 Task: Search bars and pubs near Rock Canyon High School.
Action: Mouse moved to (95, 101)
Screenshot: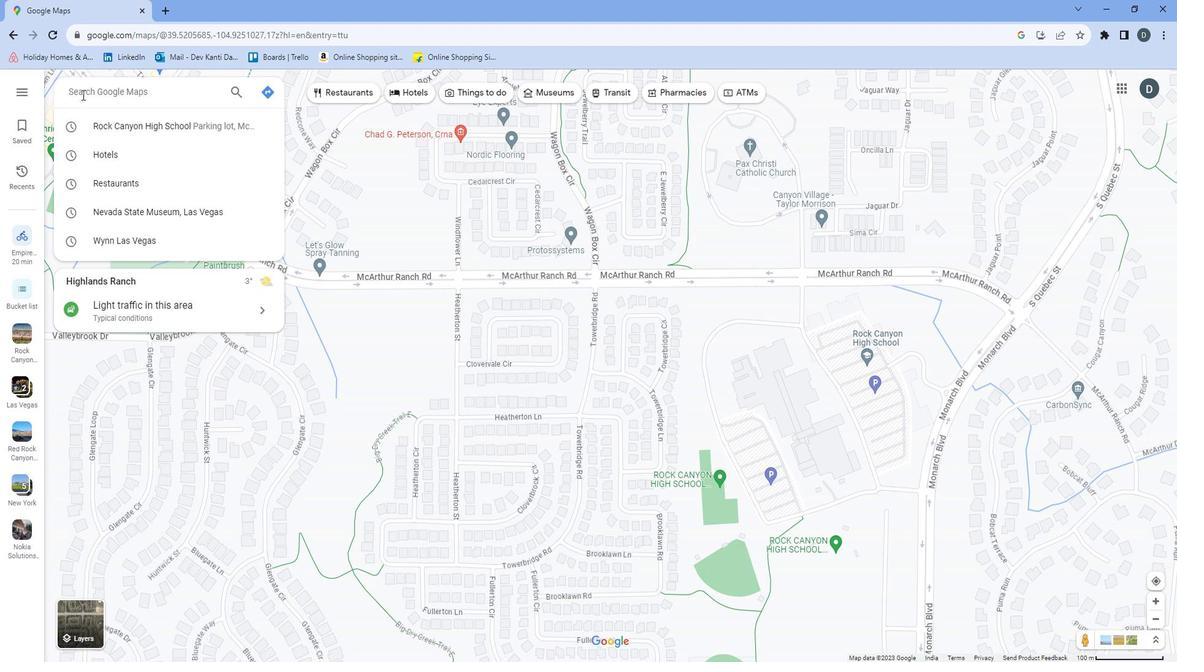 
Action: Mouse pressed left at (95, 101)
Screenshot: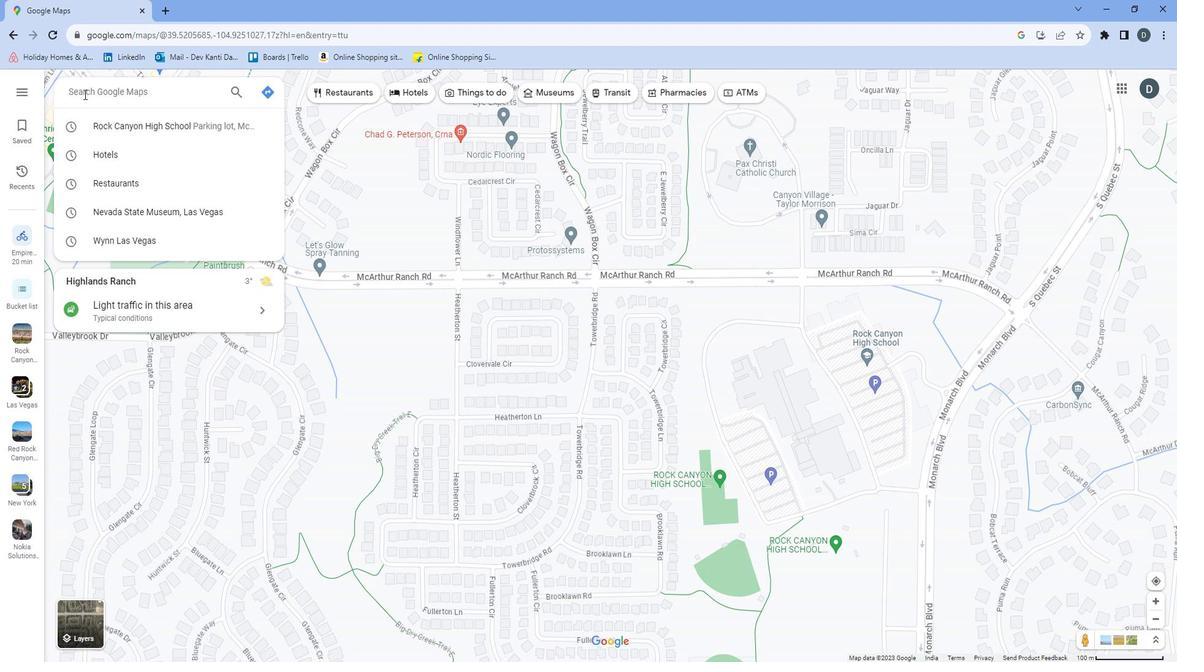 
Action: Mouse moved to (91, 99)
Screenshot: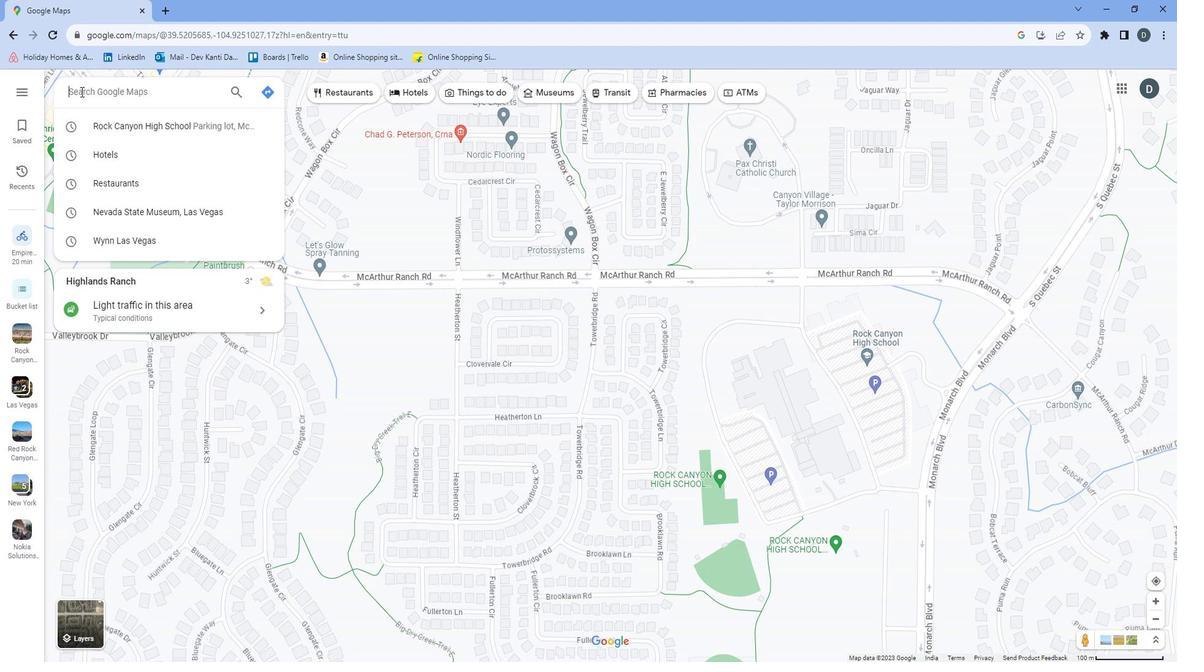 
Action: Key pressed <Key.shift>Rock<Key.space><Key.shift><Key.shift><Key.shift>Canyon<Key.space><Key.shift>High<Key.space><Key.shift>School<Key.enter>
Screenshot: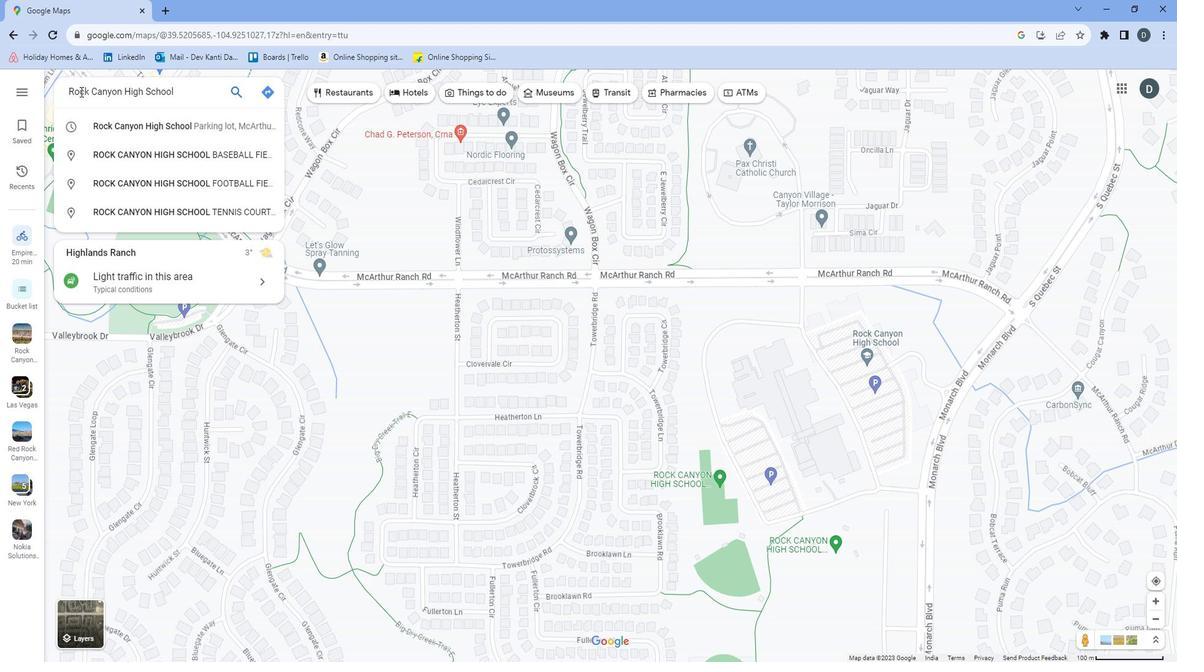 
Action: Mouse moved to (174, 331)
Screenshot: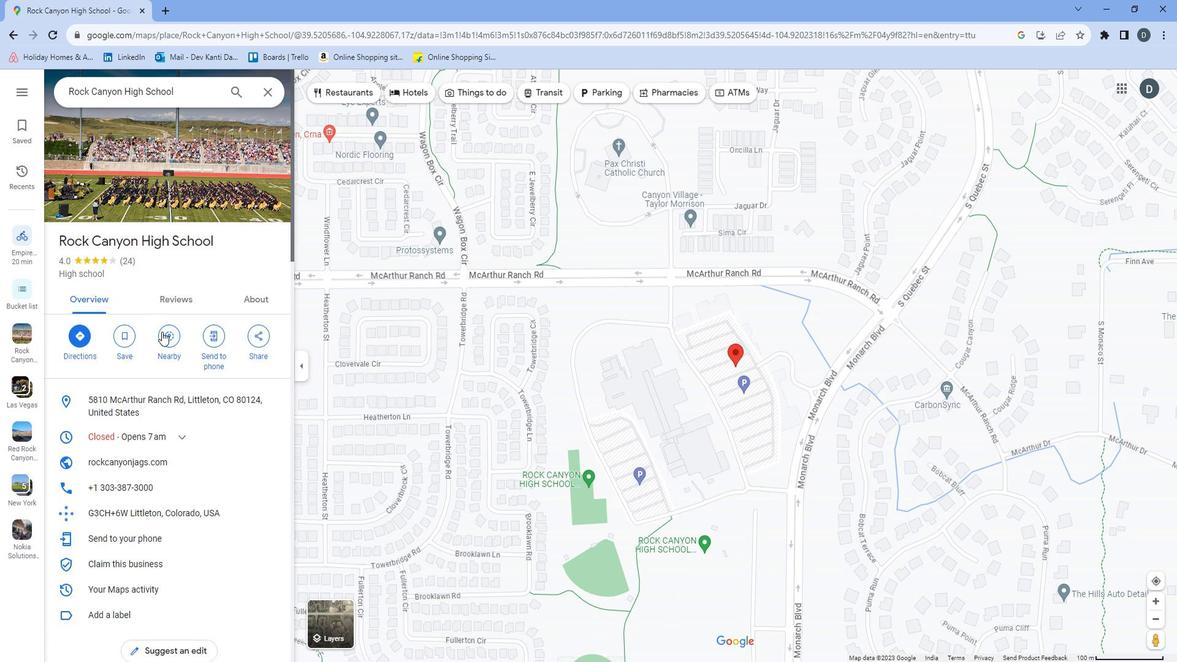 
Action: Mouse pressed left at (174, 331)
Screenshot: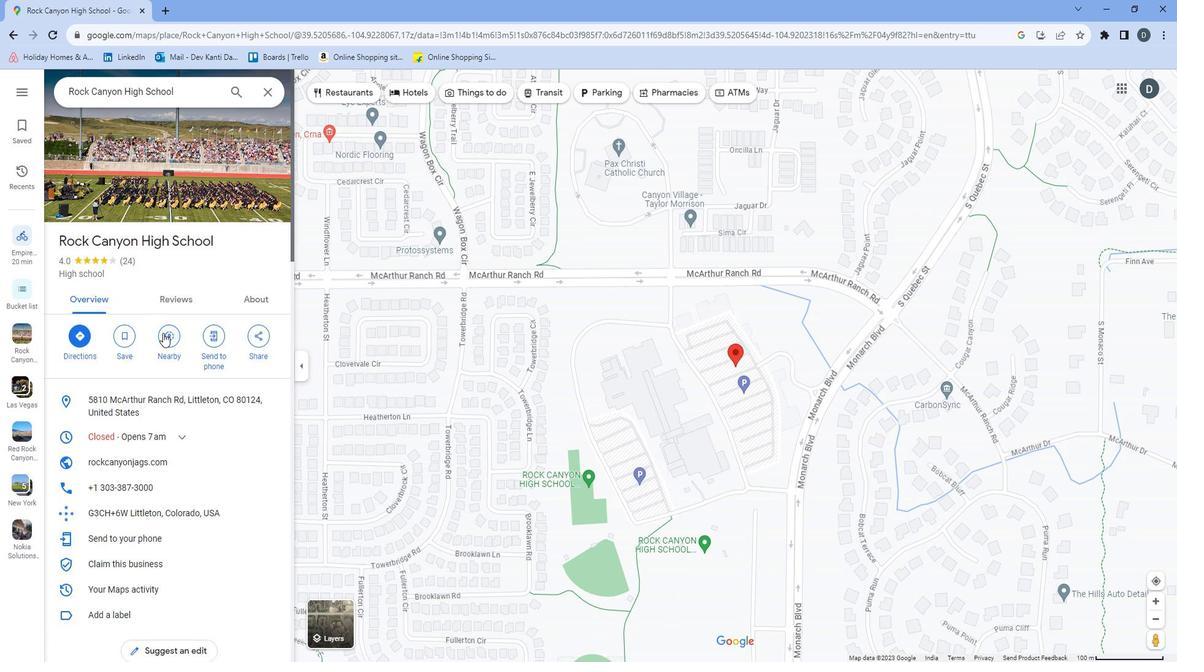 
Action: Mouse moved to (155, 191)
Screenshot: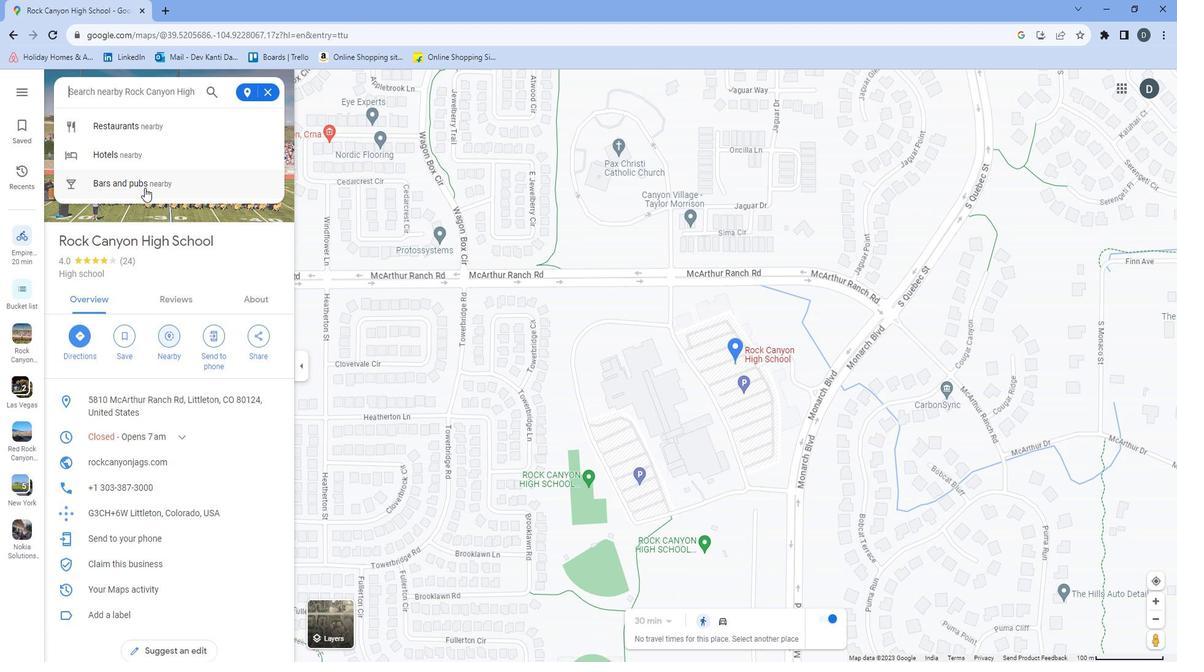 
Action: Mouse pressed left at (155, 191)
Screenshot: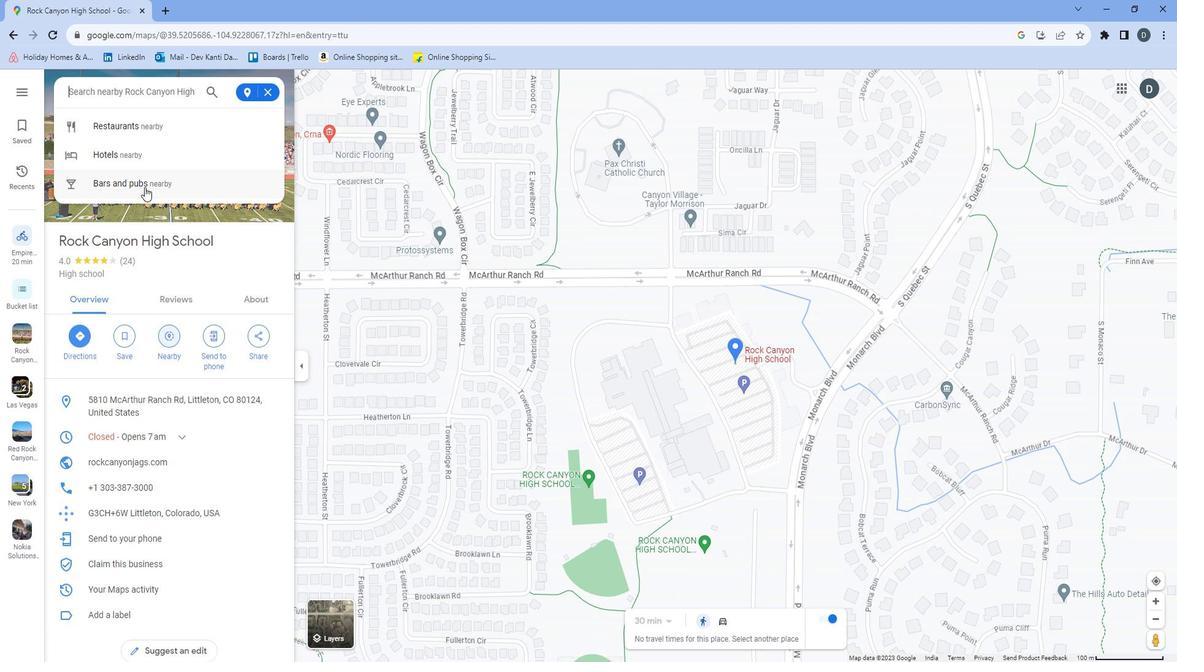
Action: Mouse moved to (244, 293)
Screenshot: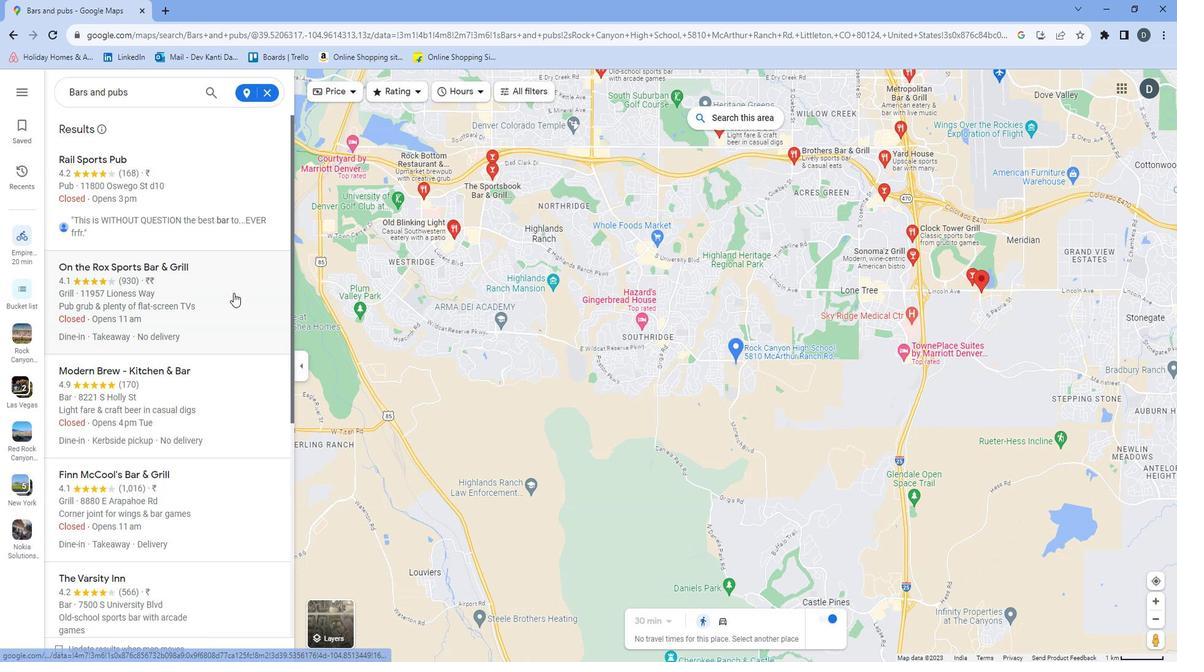 
Action: Mouse scrolled (244, 292) with delta (0, 0)
Screenshot: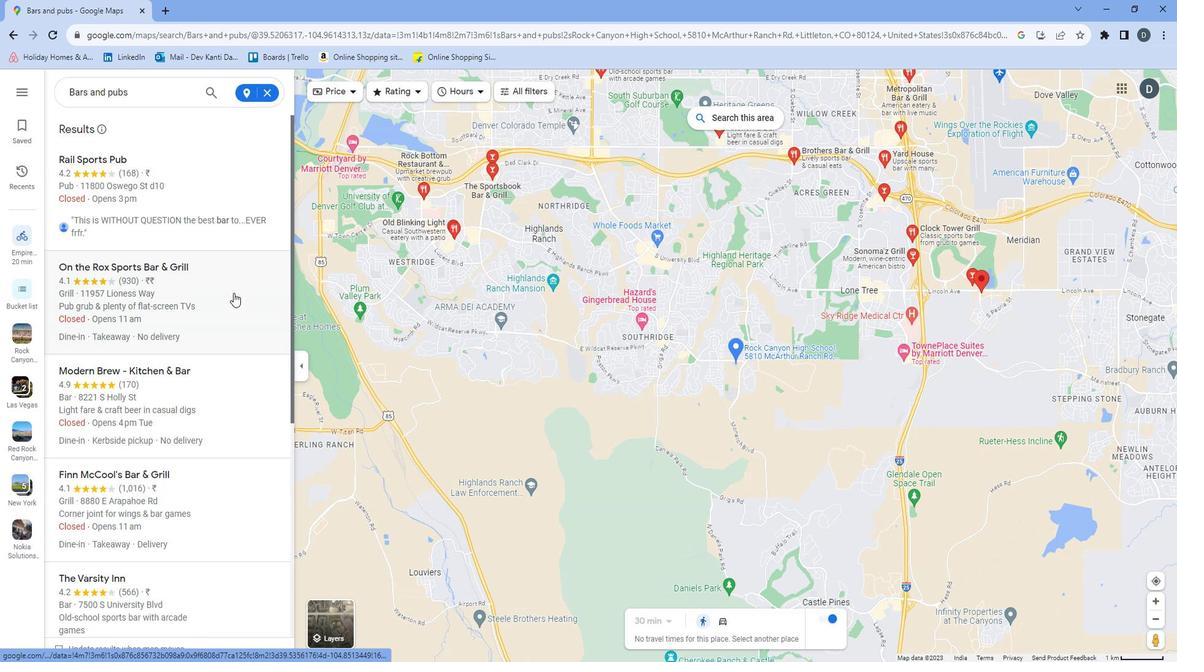 
Action: Mouse scrolled (244, 292) with delta (0, 0)
Screenshot: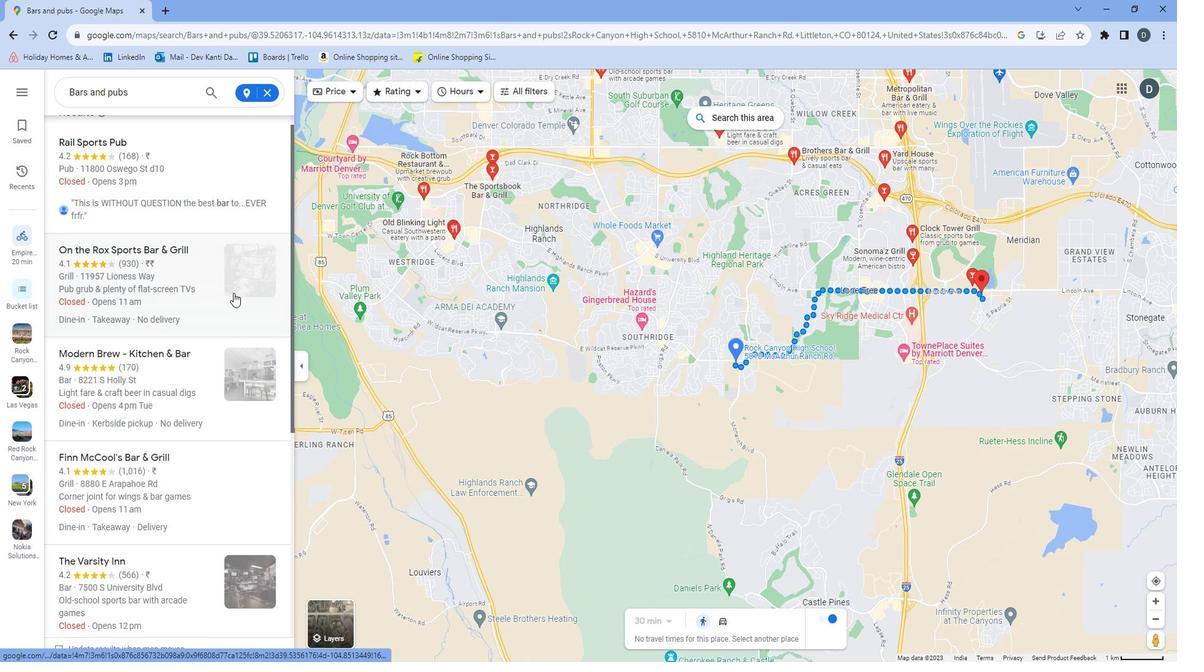 
Action: Mouse scrolled (244, 292) with delta (0, 0)
Screenshot: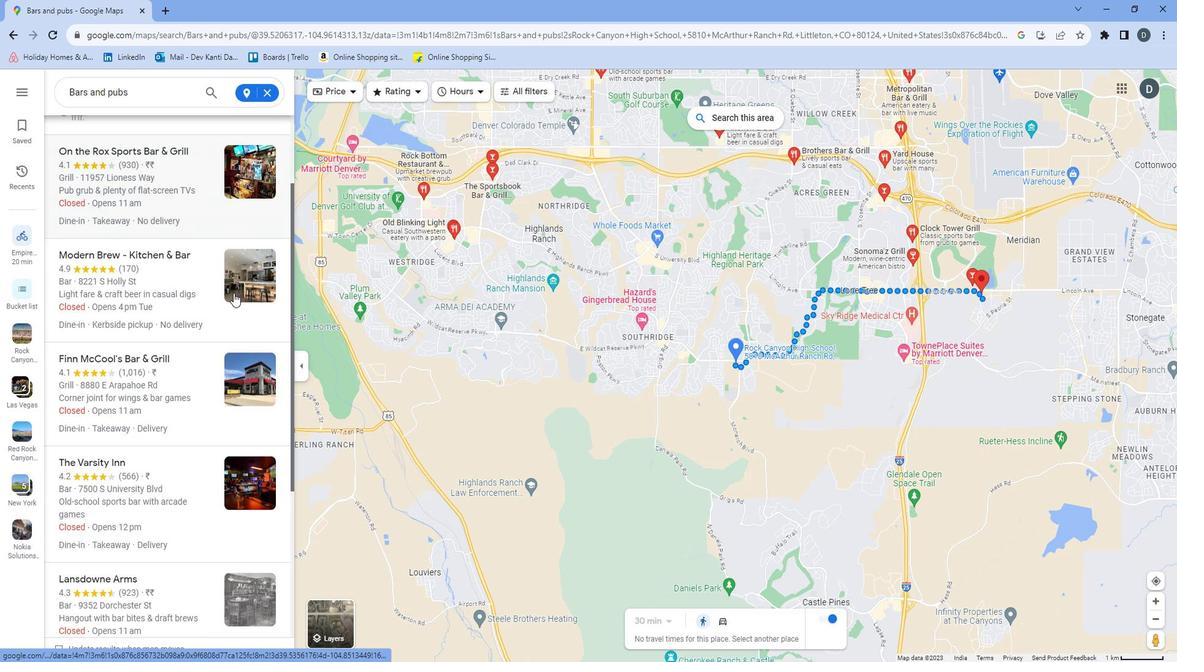 
Action: Mouse moved to (242, 291)
Screenshot: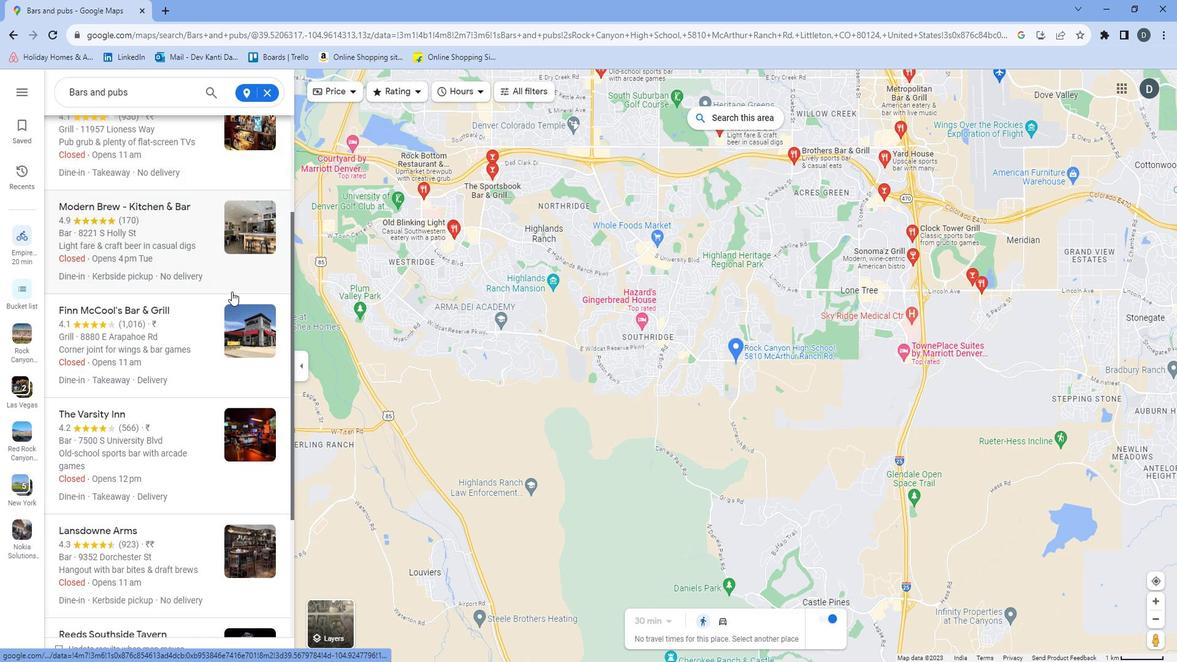 
Action: Mouse scrolled (242, 291) with delta (0, 0)
Screenshot: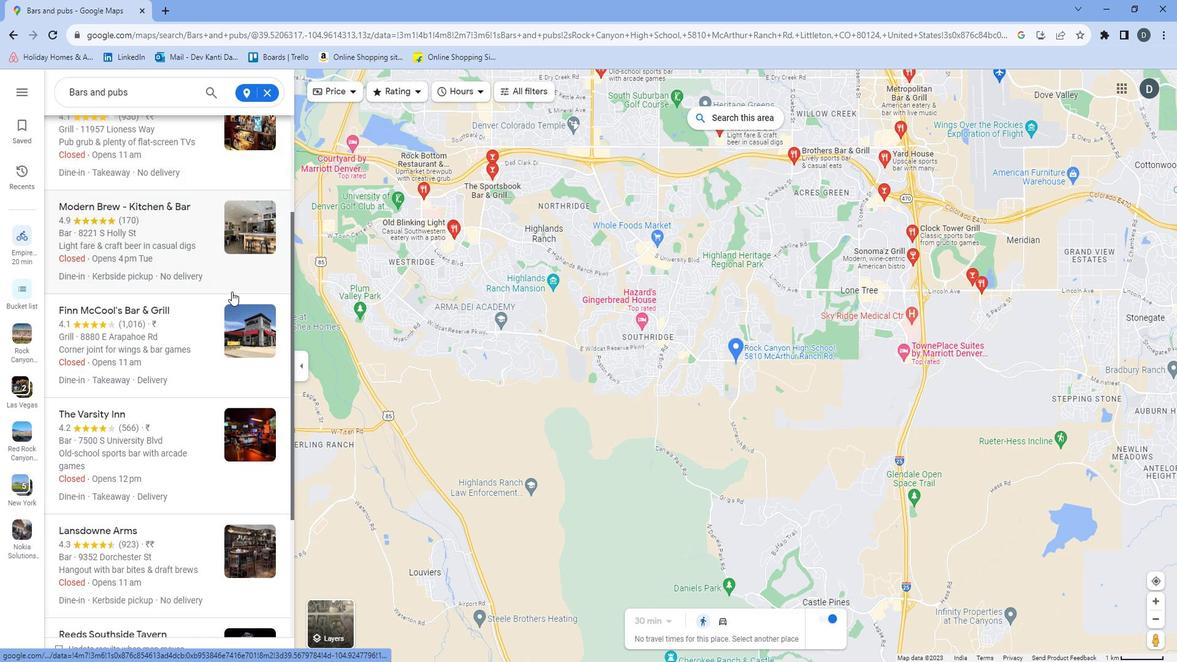 
Action: Mouse scrolled (242, 291) with delta (0, 0)
Screenshot: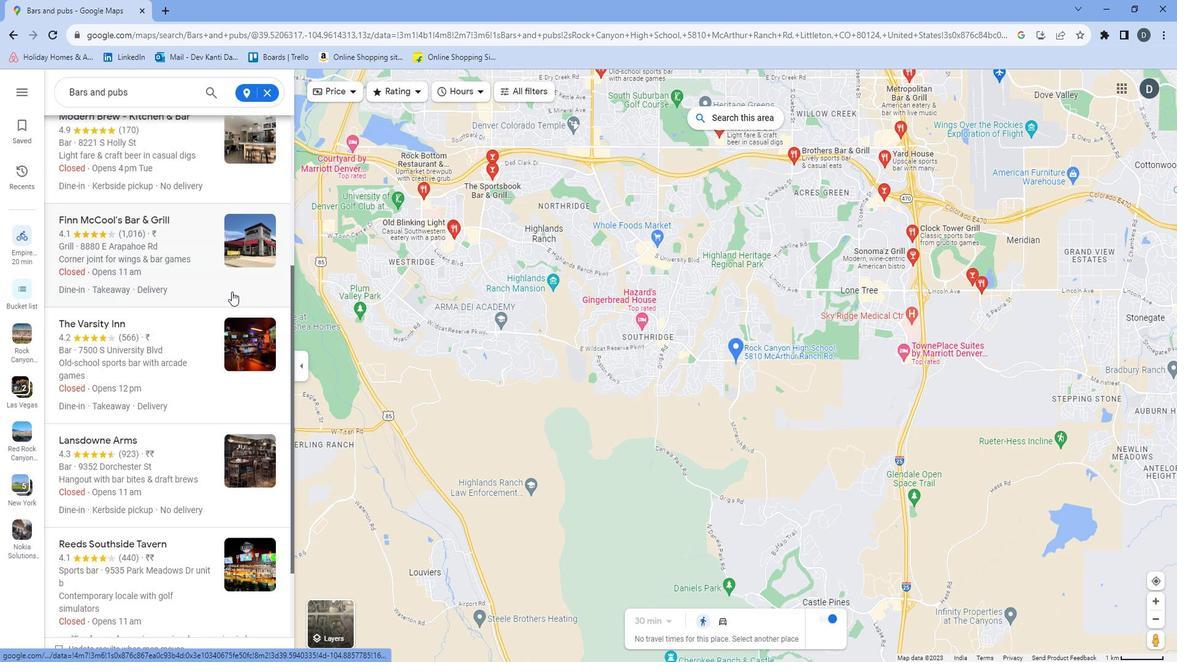 
Action: Mouse scrolled (242, 291) with delta (0, 0)
Screenshot: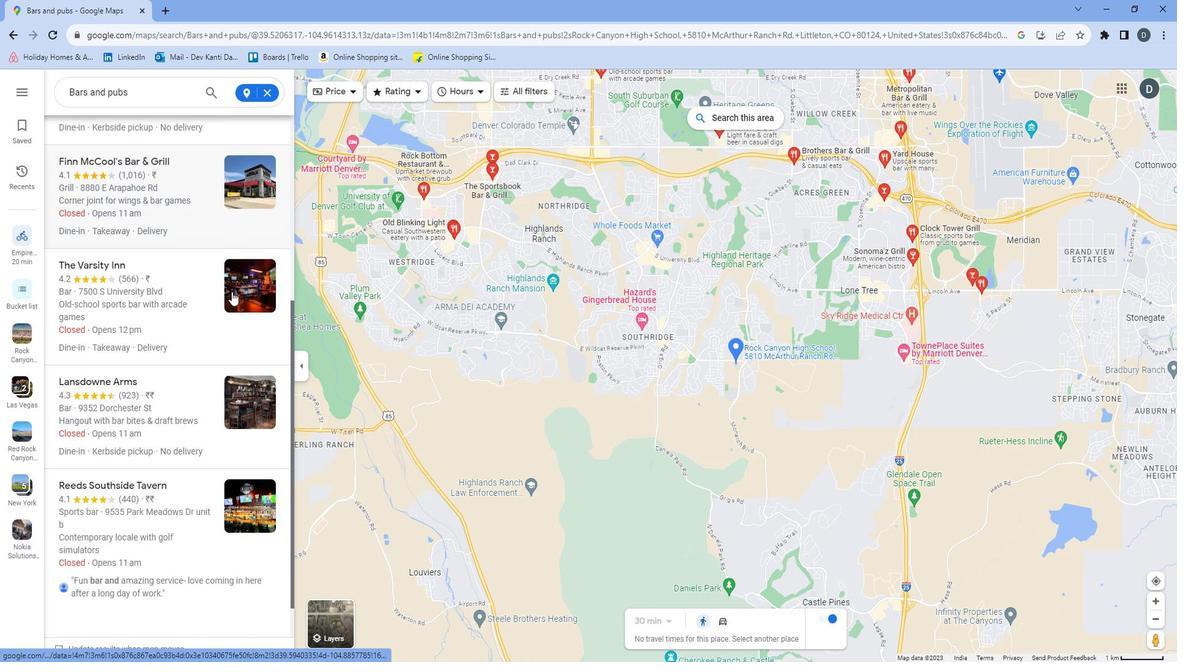 
Action: Mouse moved to (241, 291)
Screenshot: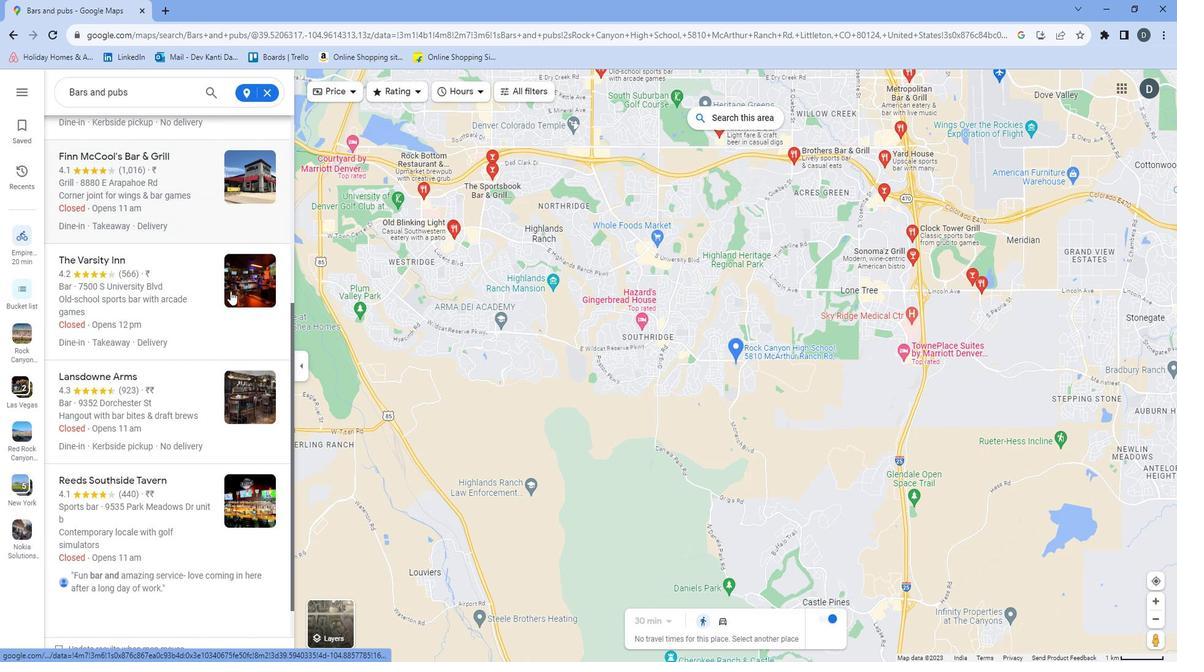 
Action: Mouse scrolled (241, 290) with delta (0, 0)
Screenshot: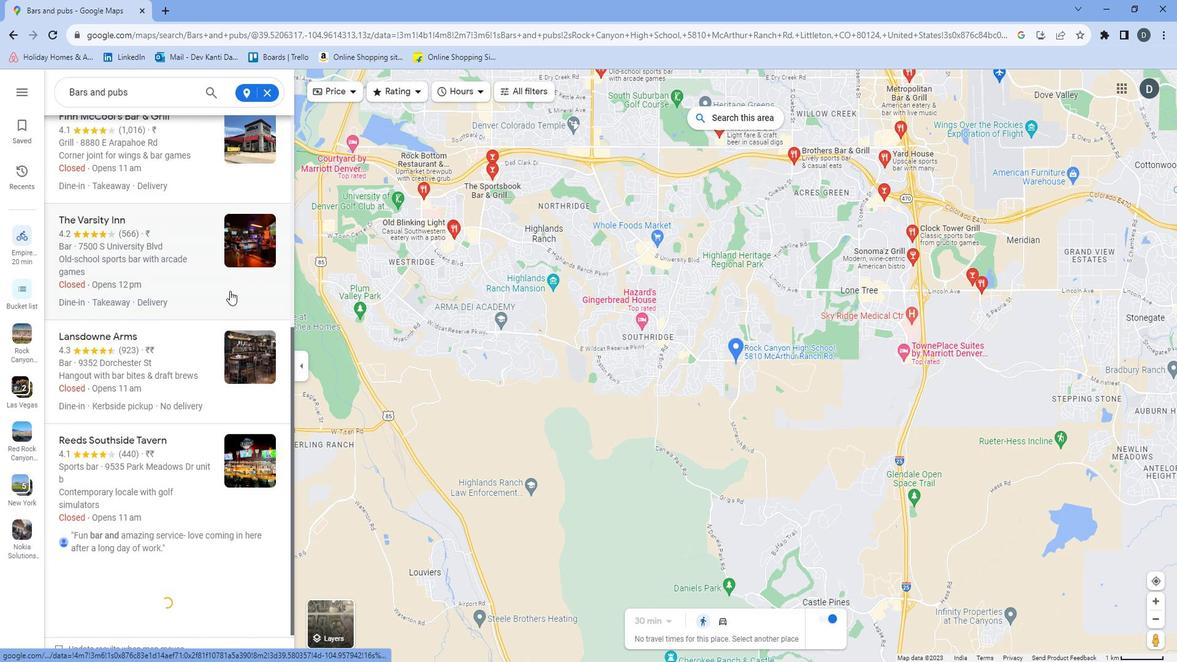 
Action: Mouse scrolled (241, 290) with delta (0, 0)
Screenshot: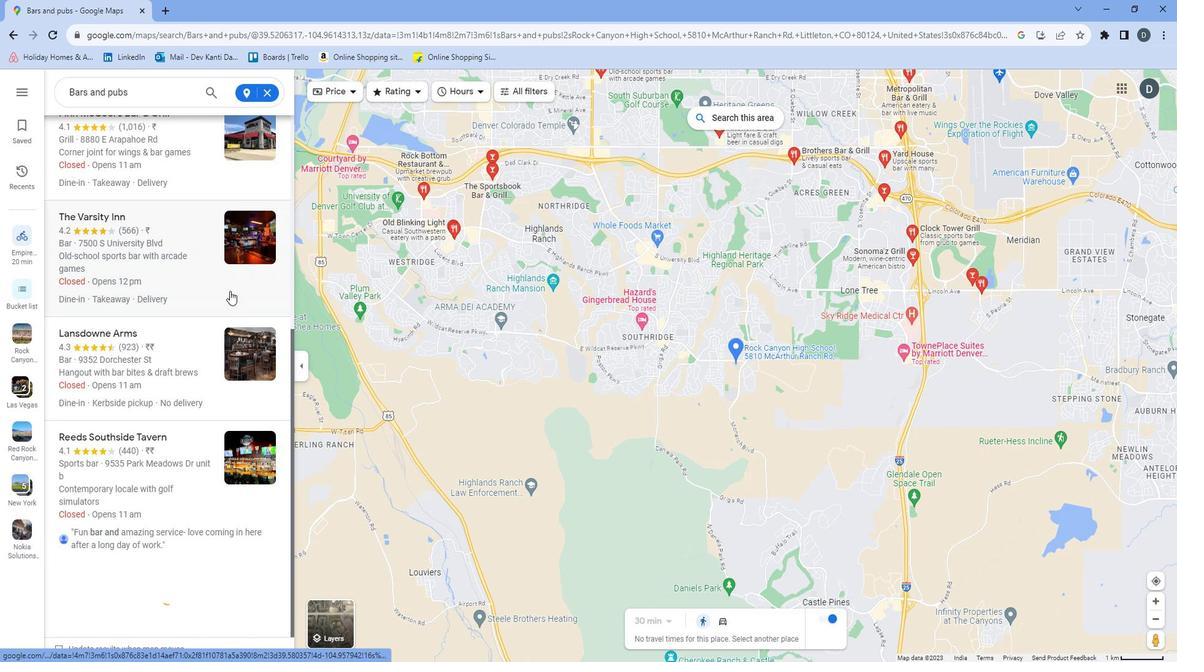 
Action: Mouse moved to (239, 288)
Screenshot: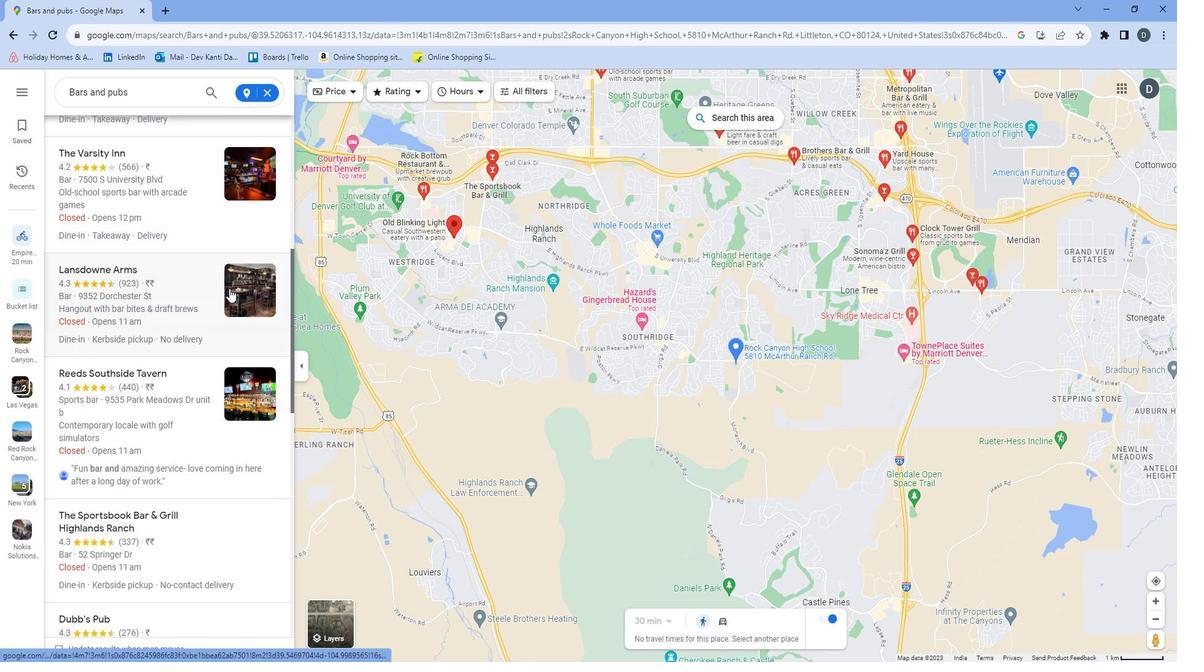
Action: Mouse scrolled (239, 287) with delta (0, 0)
Screenshot: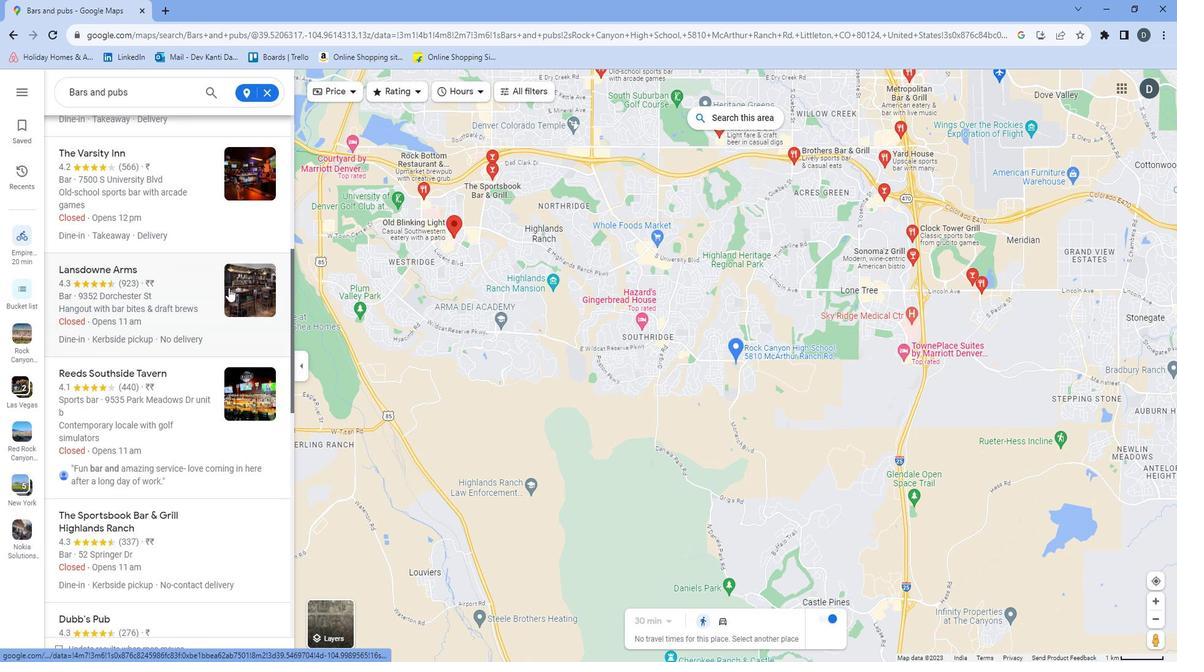 
Action: Mouse scrolled (239, 287) with delta (0, 0)
Screenshot: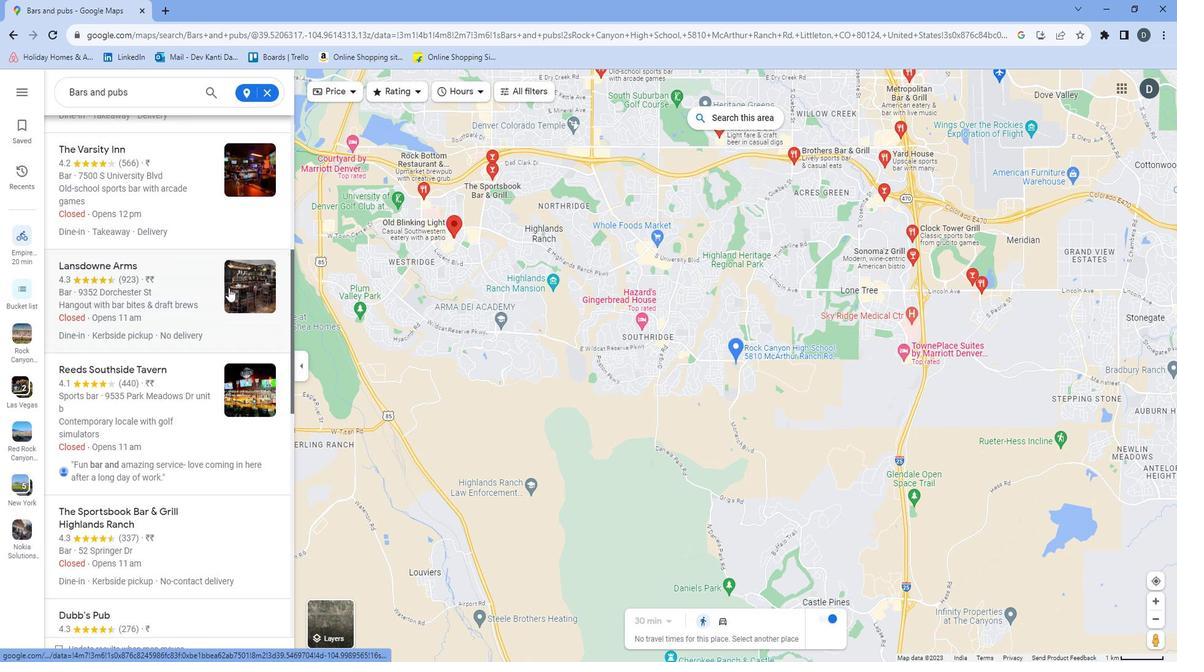 
Action: Mouse scrolled (239, 287) with delta (0, 0)
Screenshot: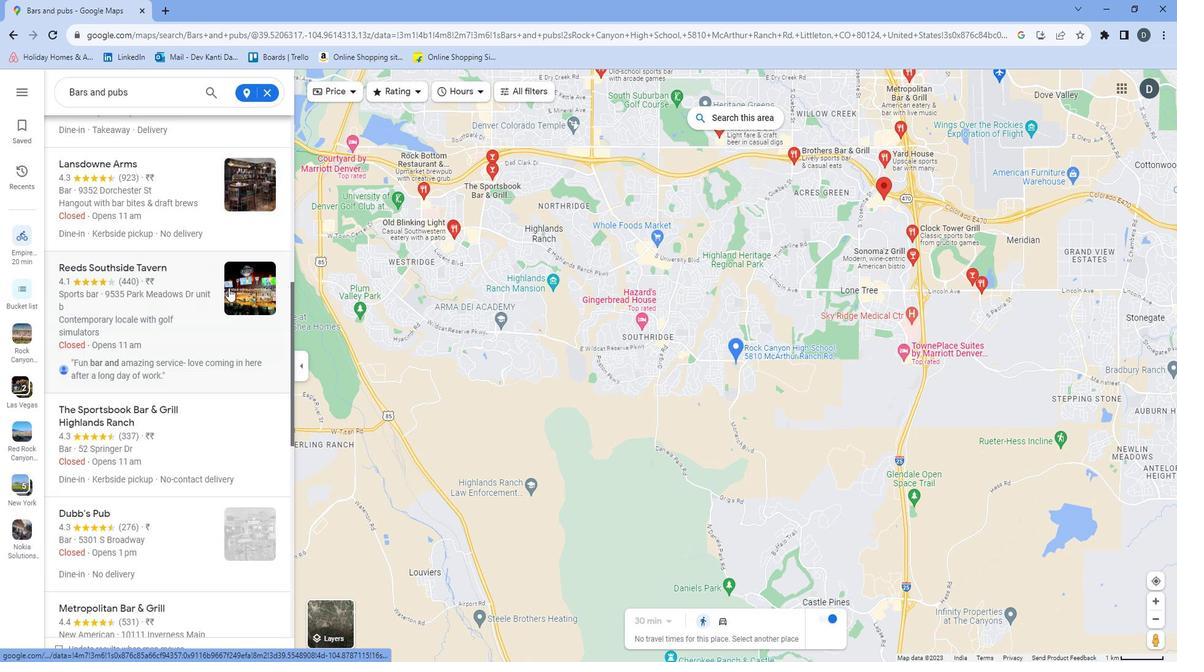 
Action: Mouse scrolled (239, 287) with delta (0, 0)
Screenshot: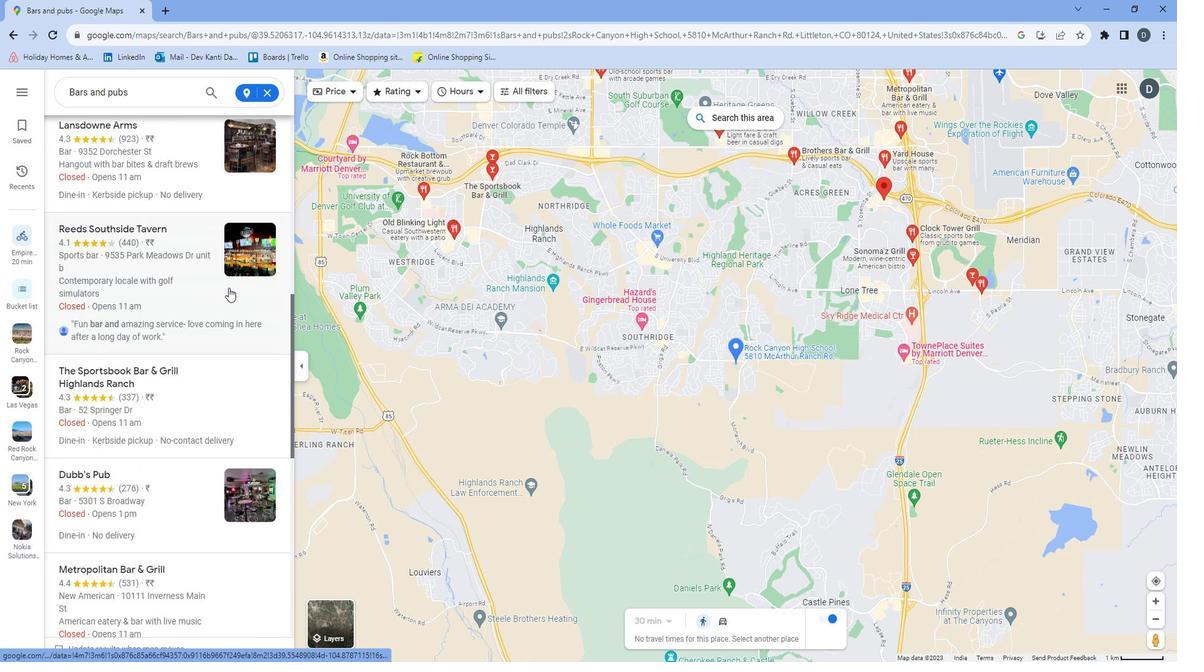 
Action: Mouse moved to (238, 288)
Screenshot: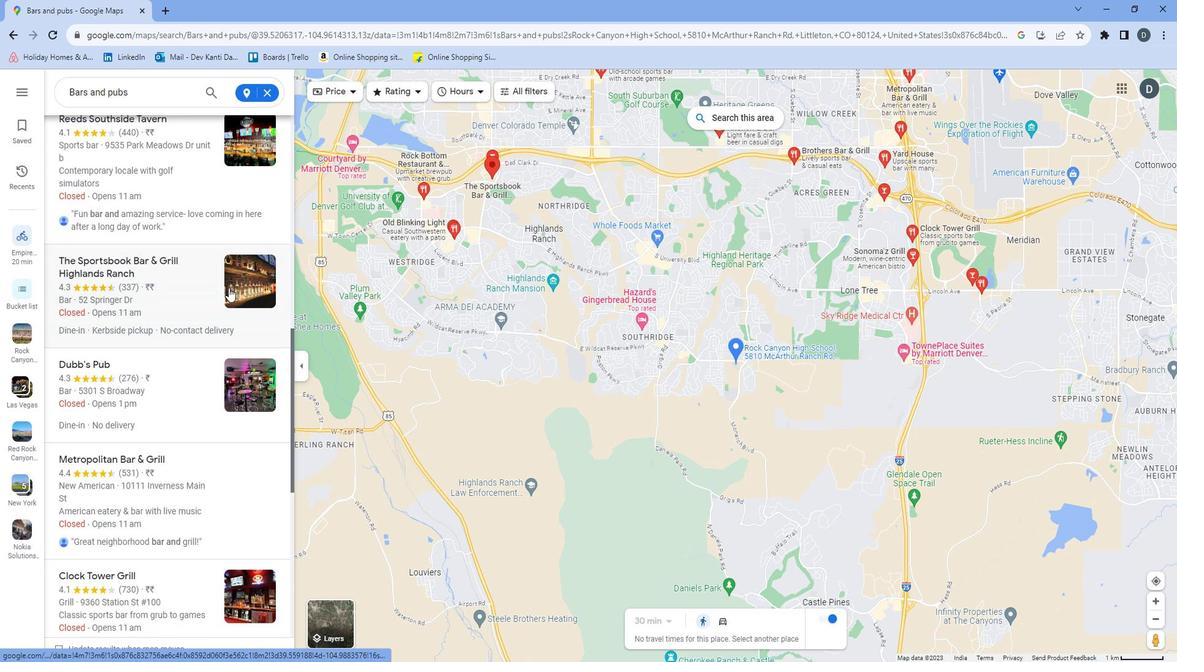 
Action: Mouse scrolled (238, 287) with delta (0, 0)
Screenshot: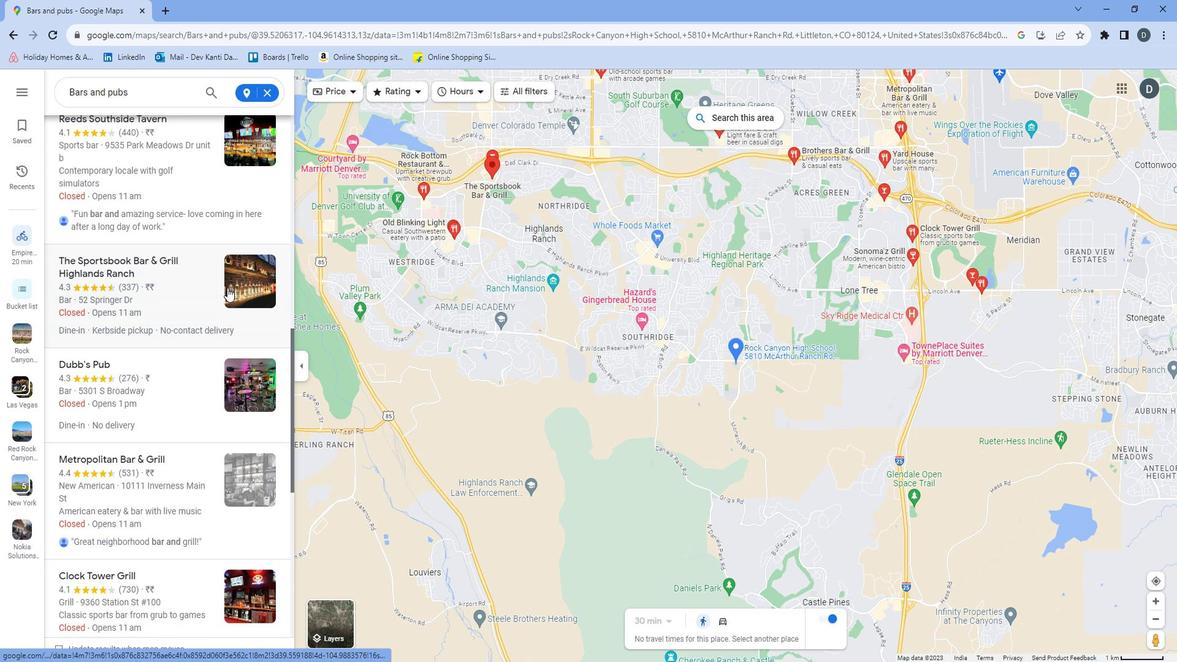 
Action: Mouse scrolled (238, 287) with delta (0, 0)
Screenshot: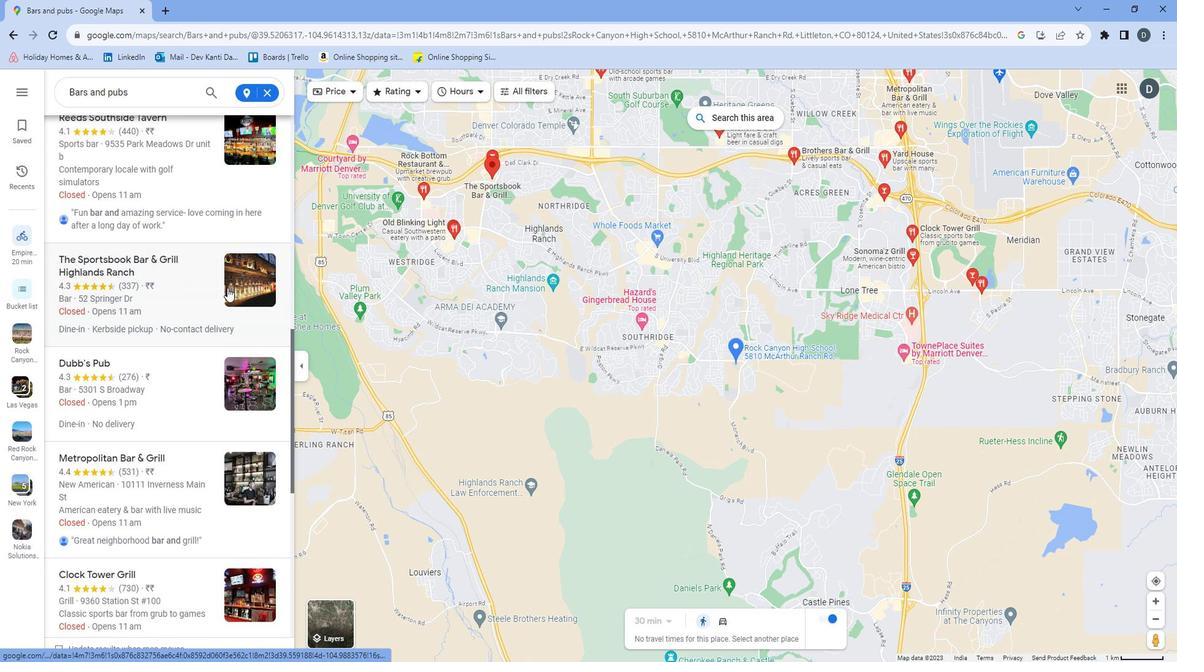 
Action: Mouse scrolled (238, 287) with delta (0, 0)
Screenshot: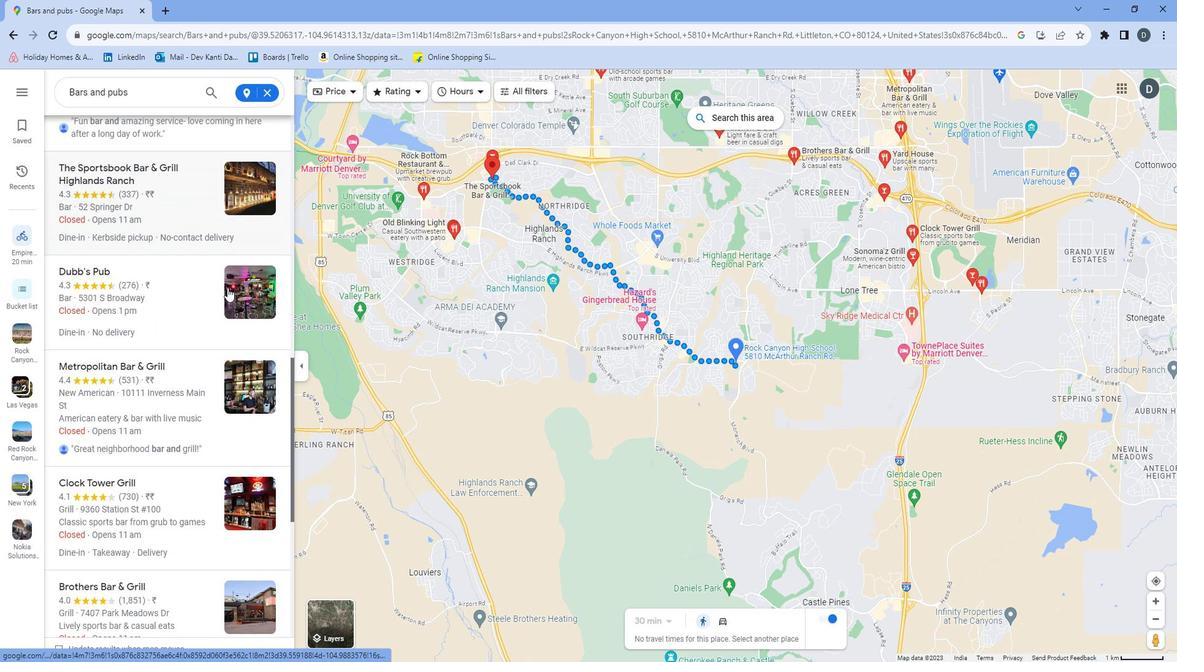 
Action: Mouse scrolled (238, 287) with delta (0, 0)
Screenshot: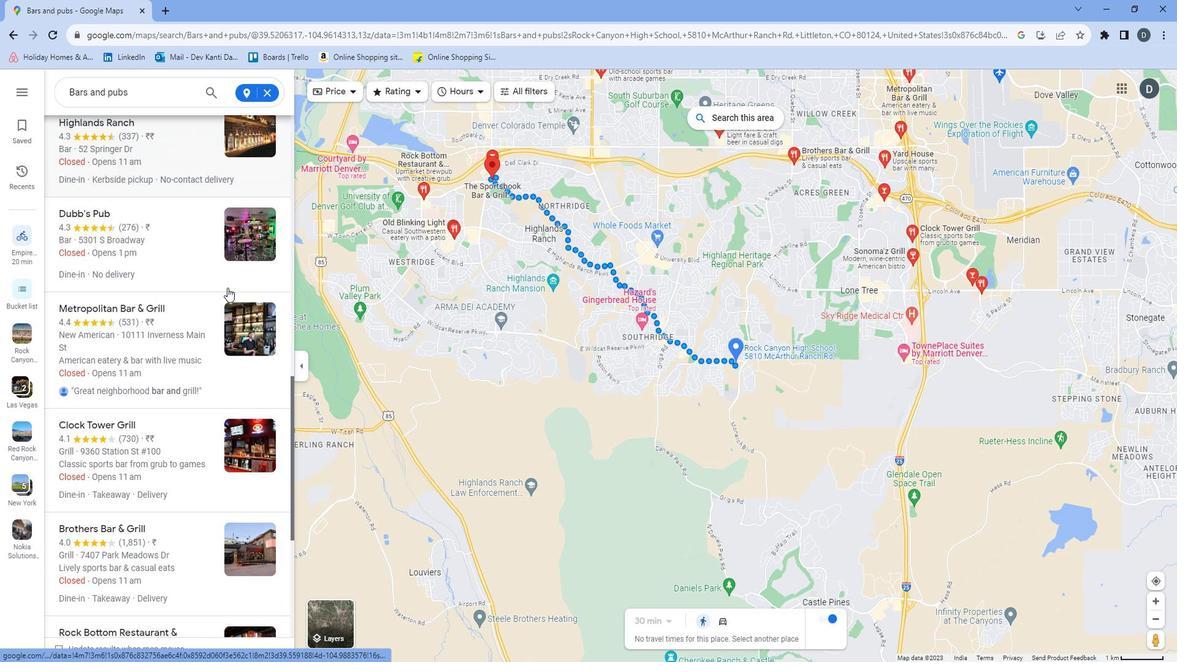 
Action: Mouse scrolled (238, 287) with delta (0, 0)
Screenshot: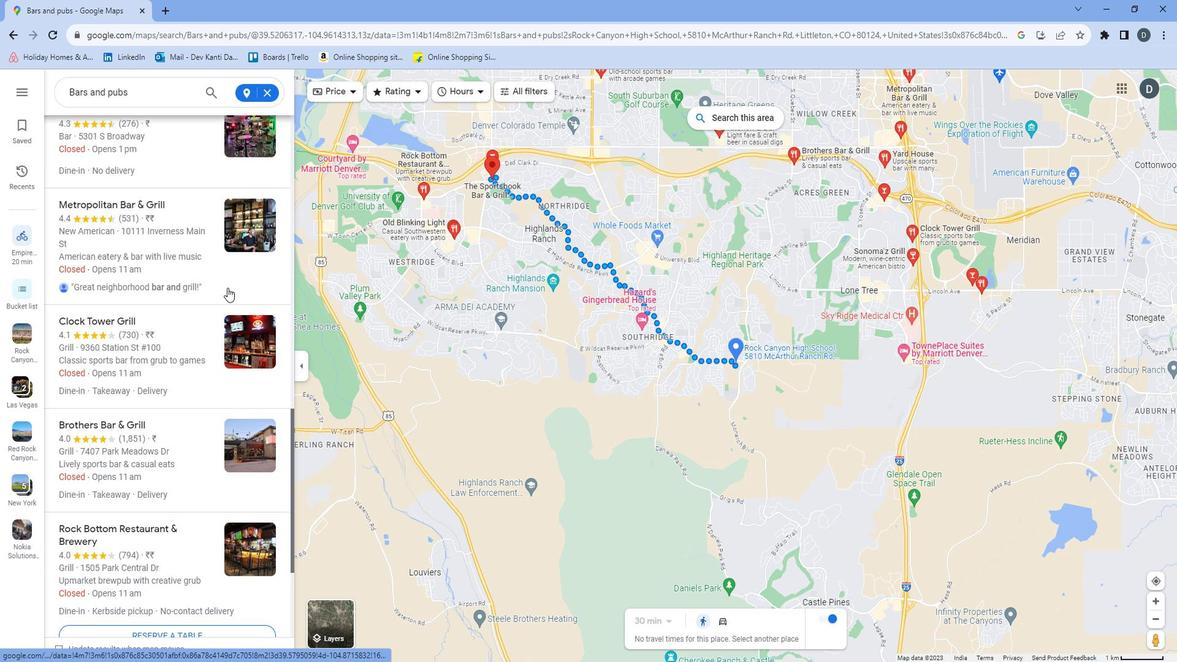 
Action: Mouse moved to (237, 288)
Screenshot: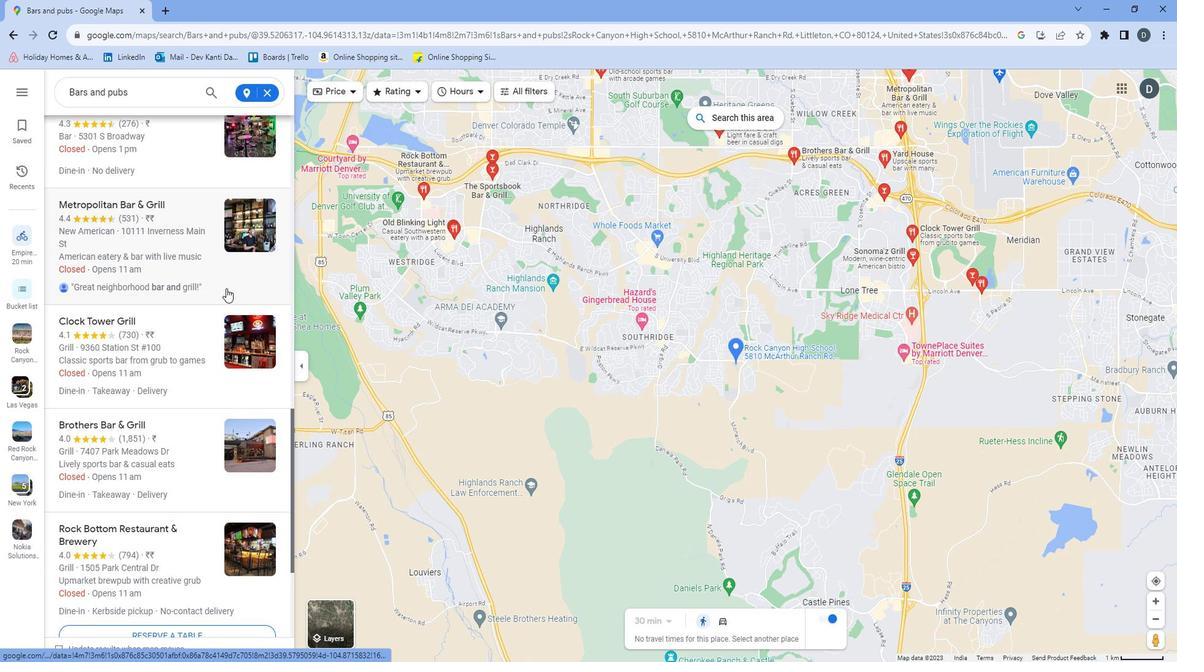 
Action: Mouse scrolled (237, 288) with delta (0, 0)
Screenshot: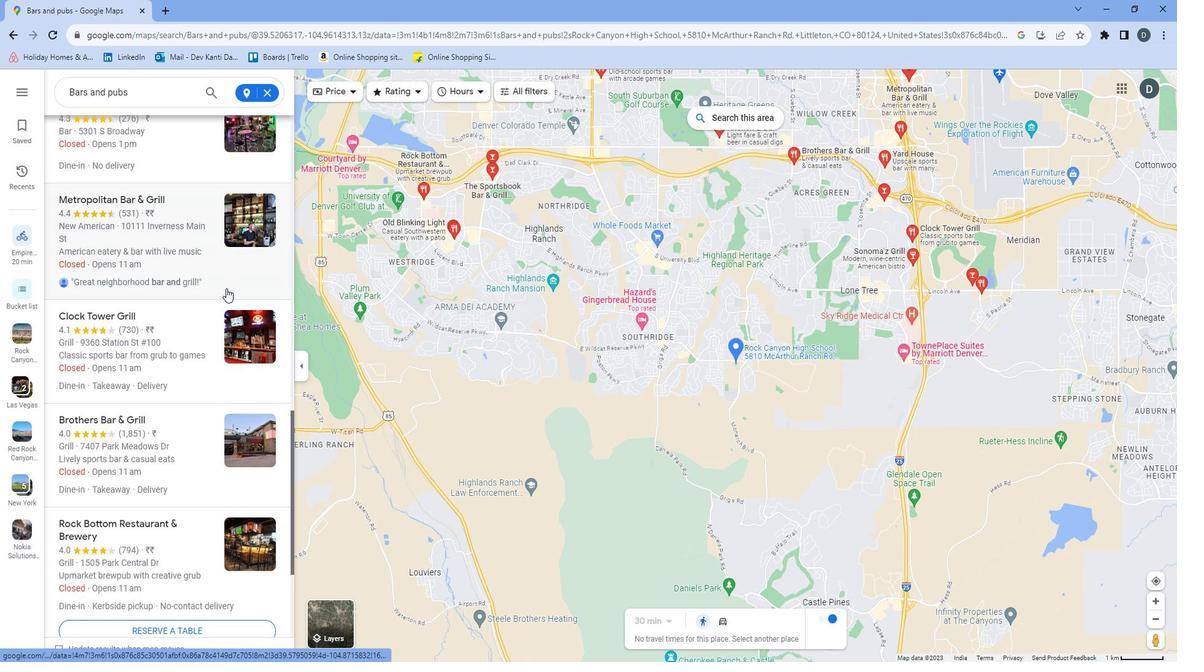 
Action: Mouse scrolled (237, 288) with delta (0, 0)
Screenshot: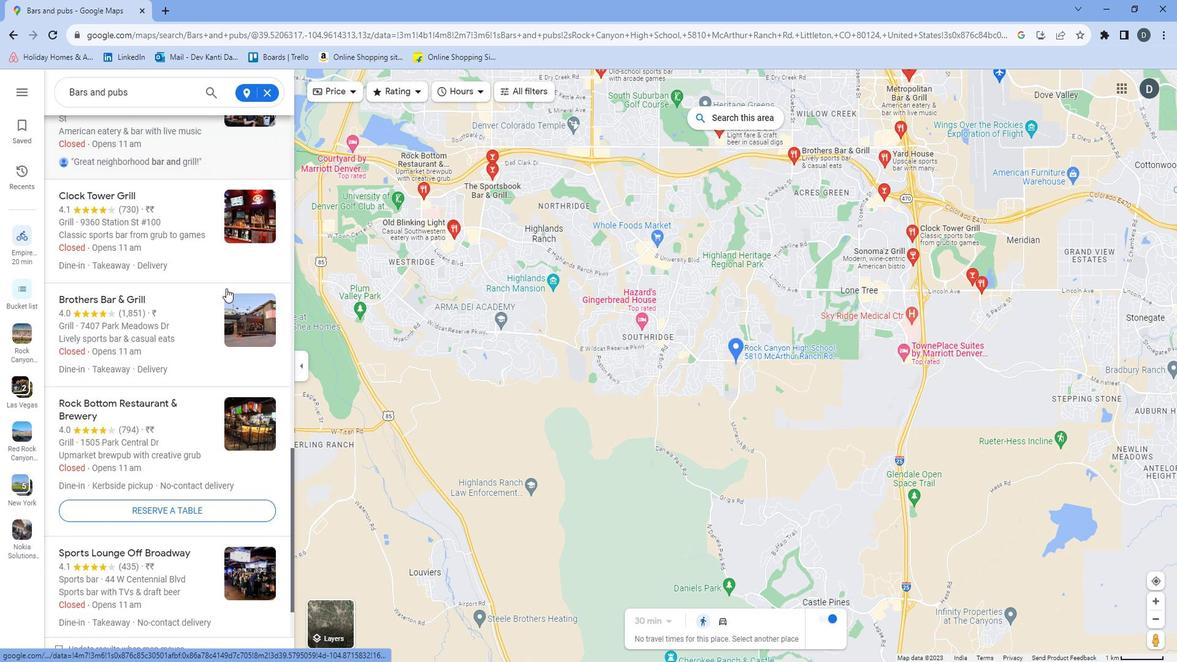 
Action: Mouse scrolled (237, 288) with delta (0, 0)
Screenshot: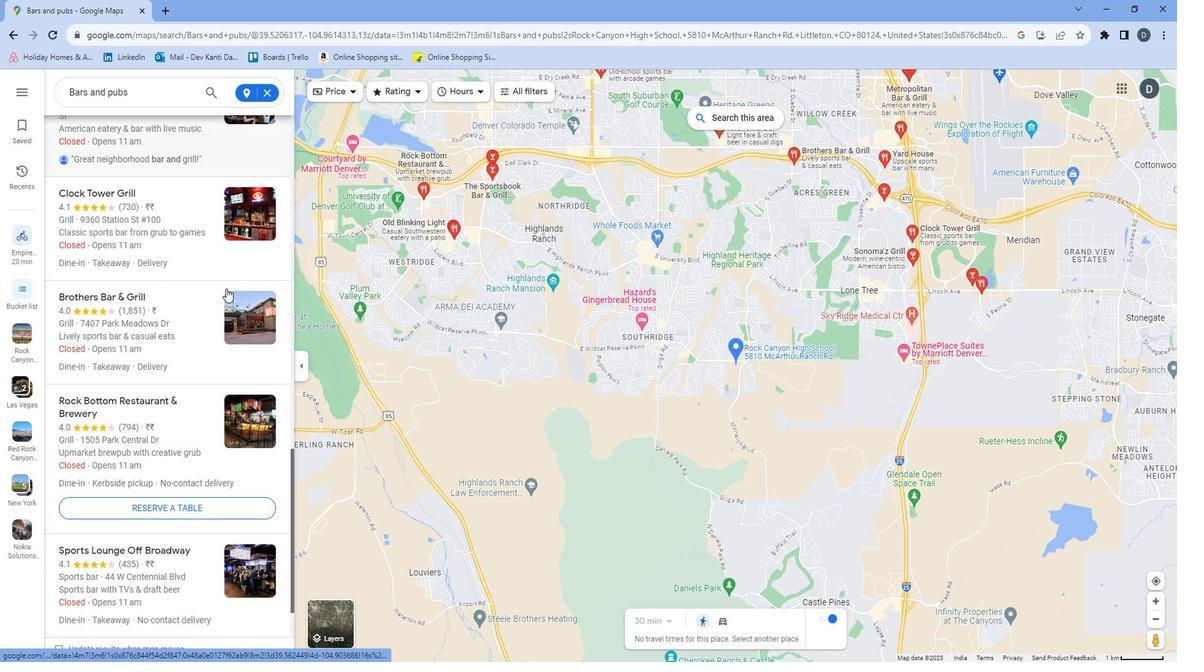 
Action: Mouse scrolled (237, 288) with delta (0, 0)
Screenshot: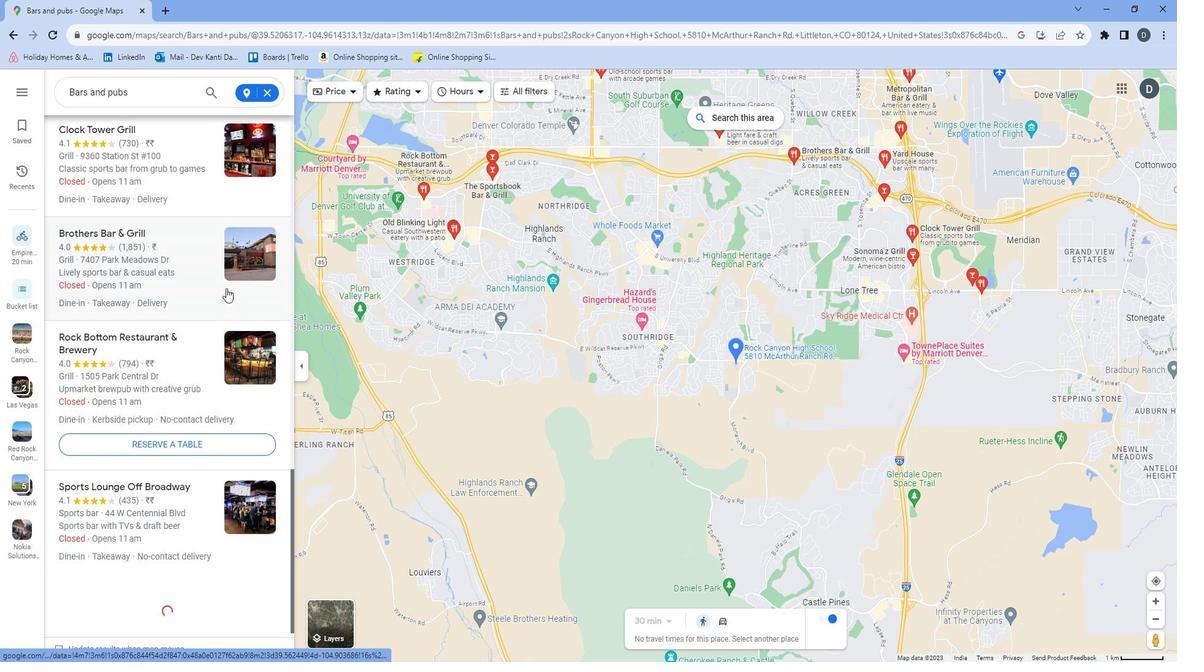 
Action: Mouse scrolled (237, 288) with delta (0, 0)
Screenshot: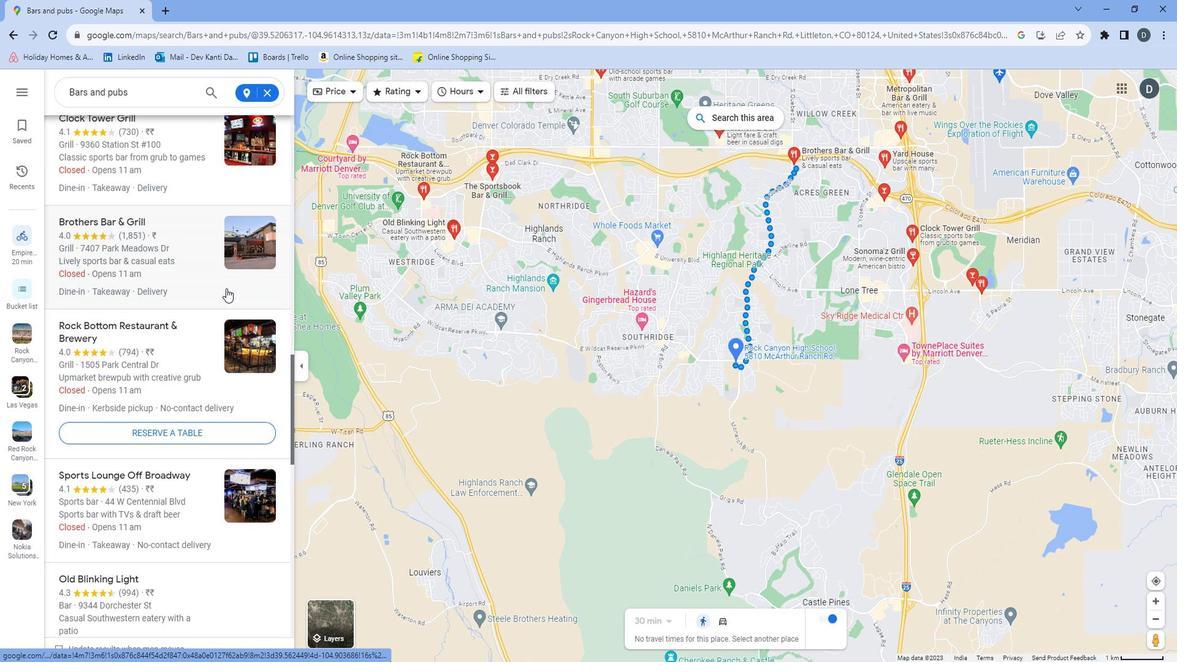 
Action: Mouse moved to (236, 290)
Screenshot: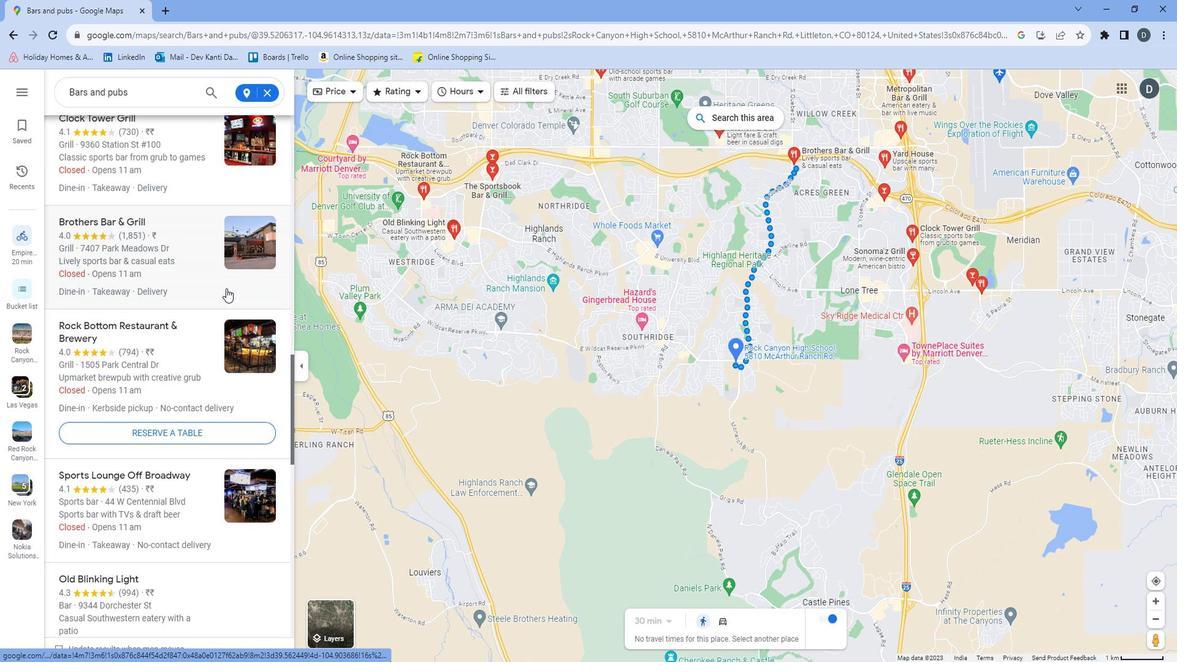 
Action: Mouse scrolled (236, 289) with delta (0, 0)
Screenshot: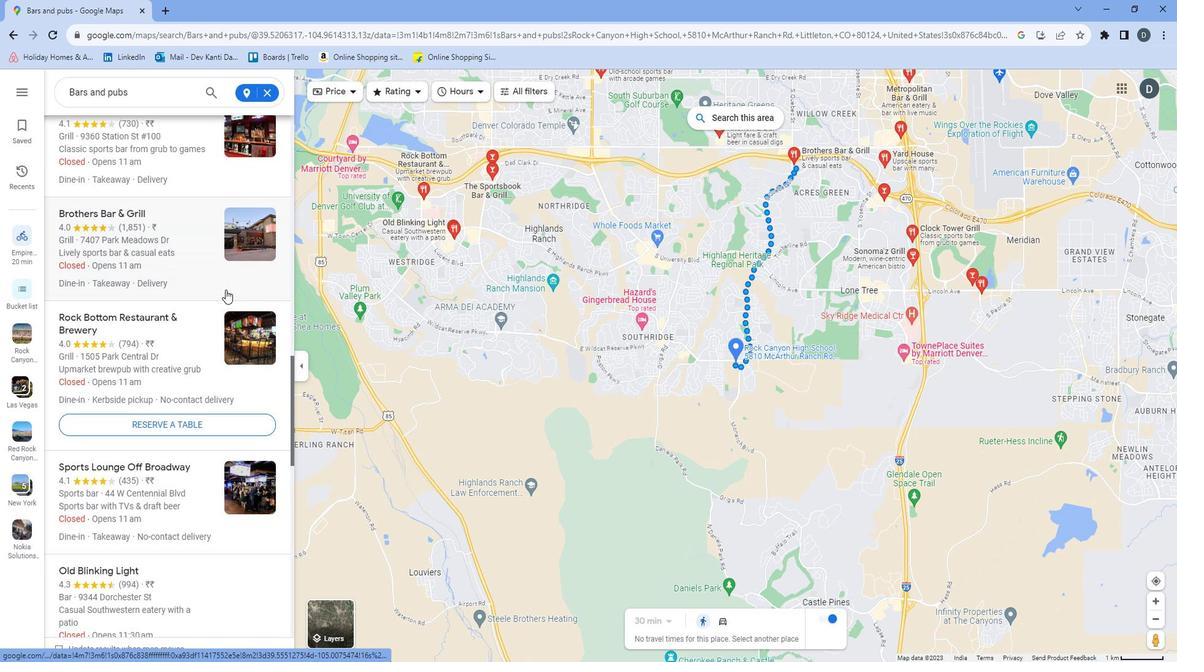 
Action: Mouse scrolled (236, 289) with delta (0, 0)
Screenshot: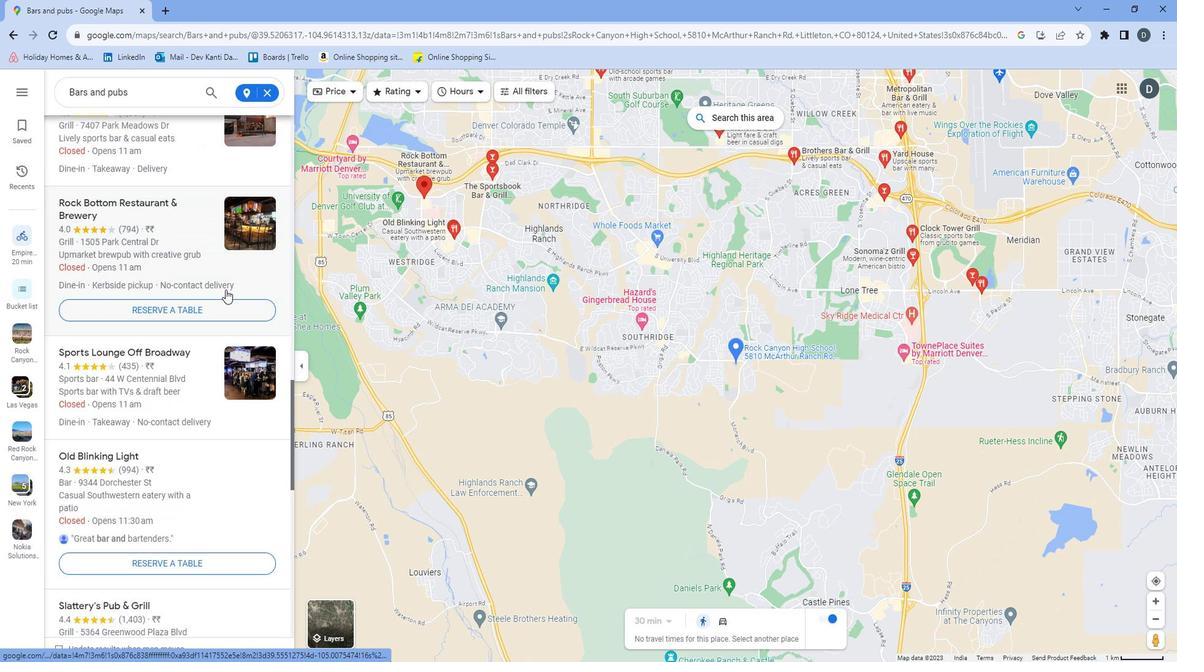 
Action: Mouse scrolled (236, 289) with delta (0, 0)
Screenshot: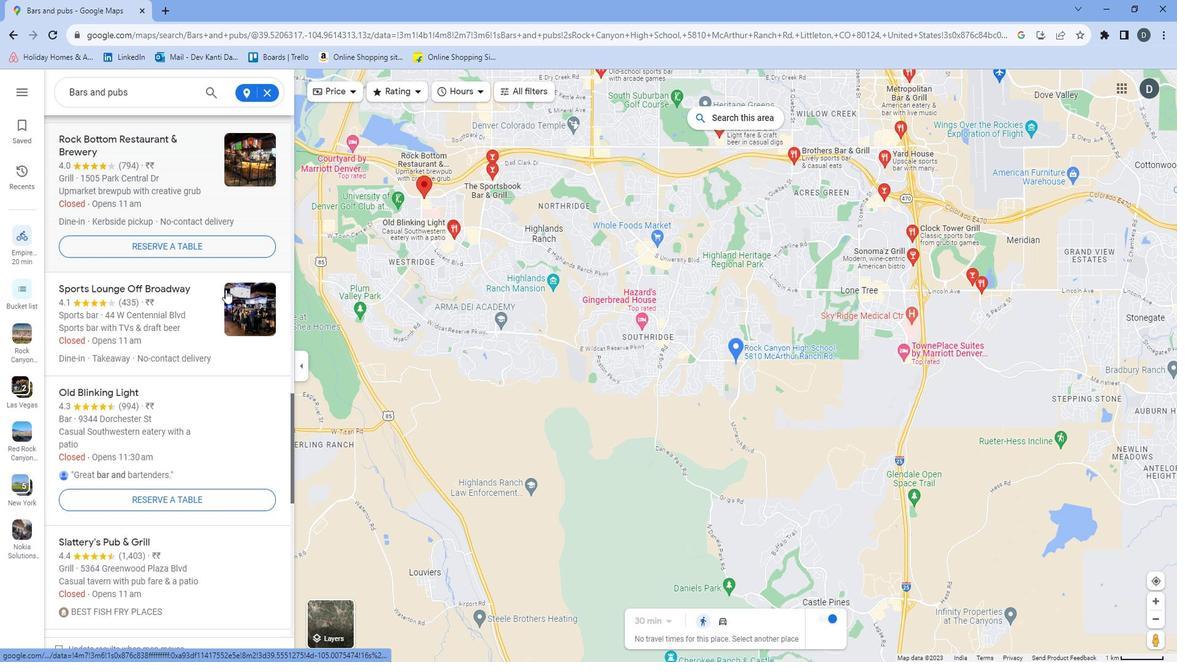 
Action: Mouse scrolled (236, 289) with delta (0, 0)
Screenshot: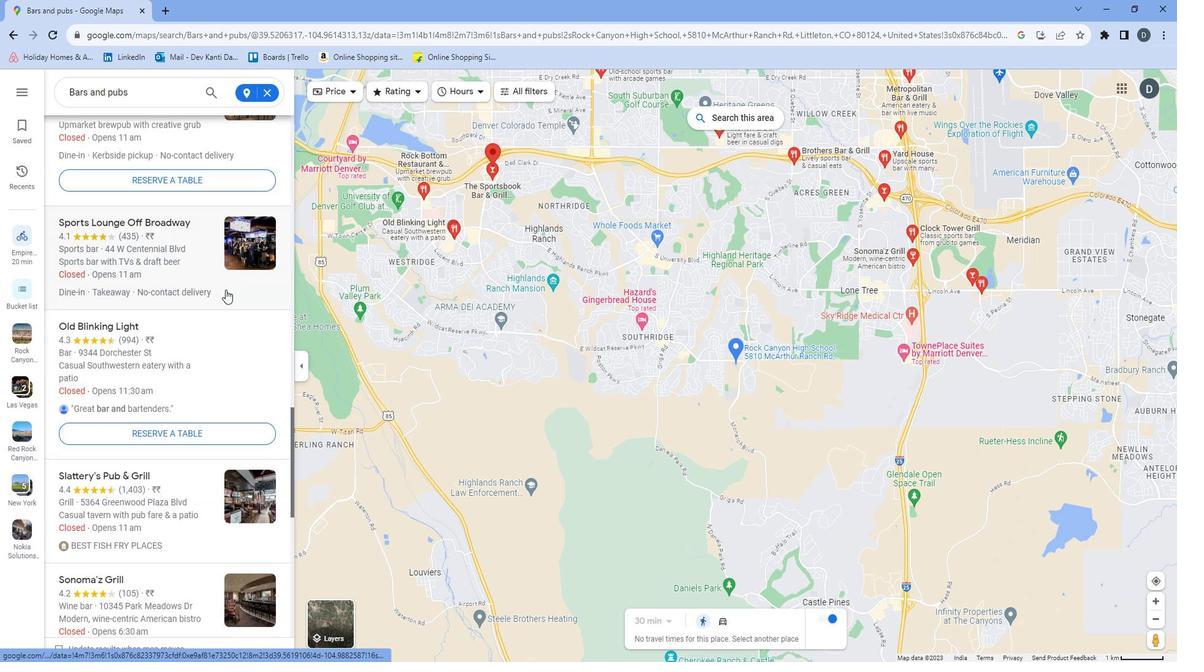 
Action: Mouse scrolled (236, 289) with delta (0, 0)
Screenshot: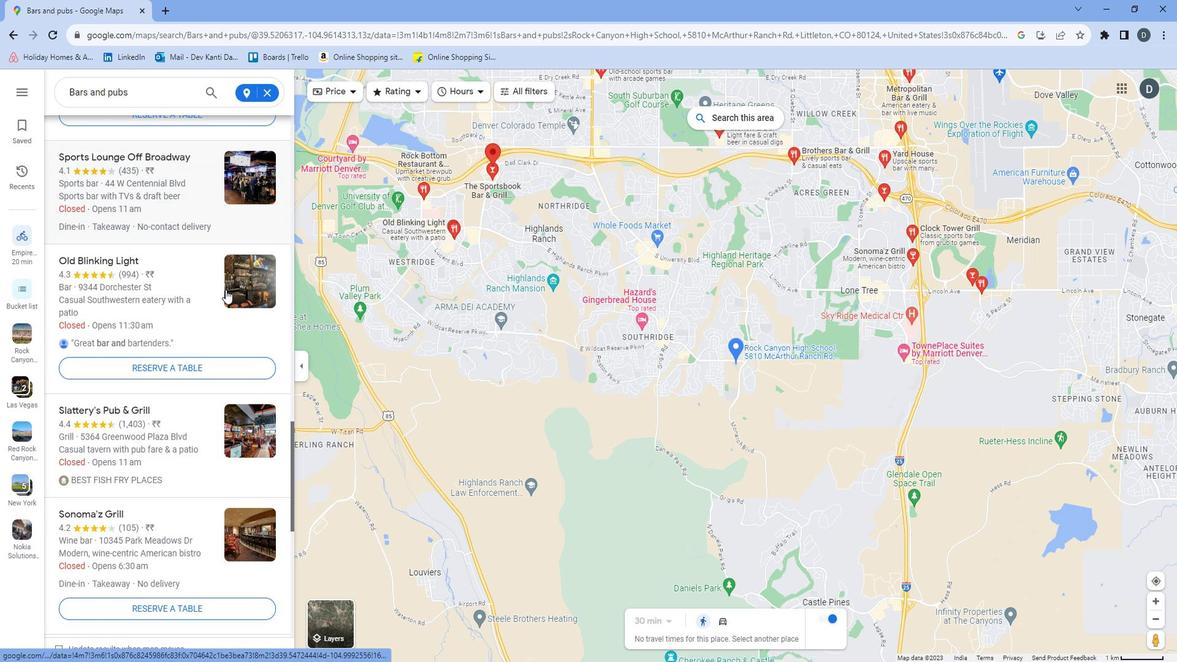 
Action: Mouse scrolled (236, 289) with delta (0, 0)
Screenshot: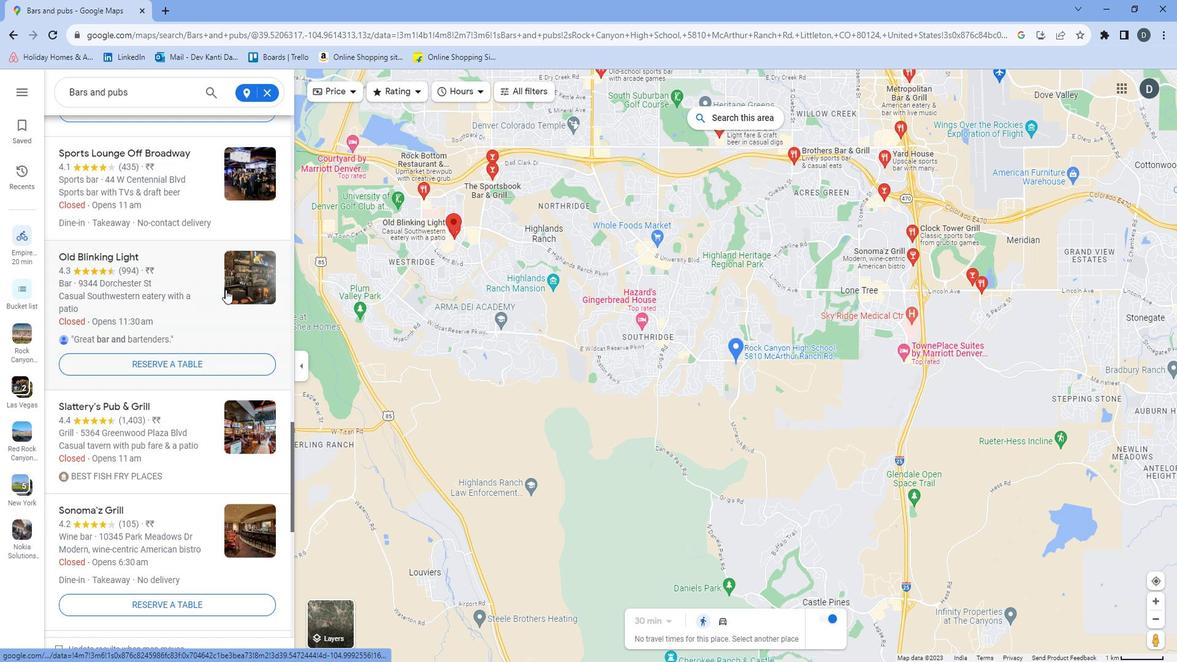 
Action: Mouse moved to (236, 290)
Screenshot: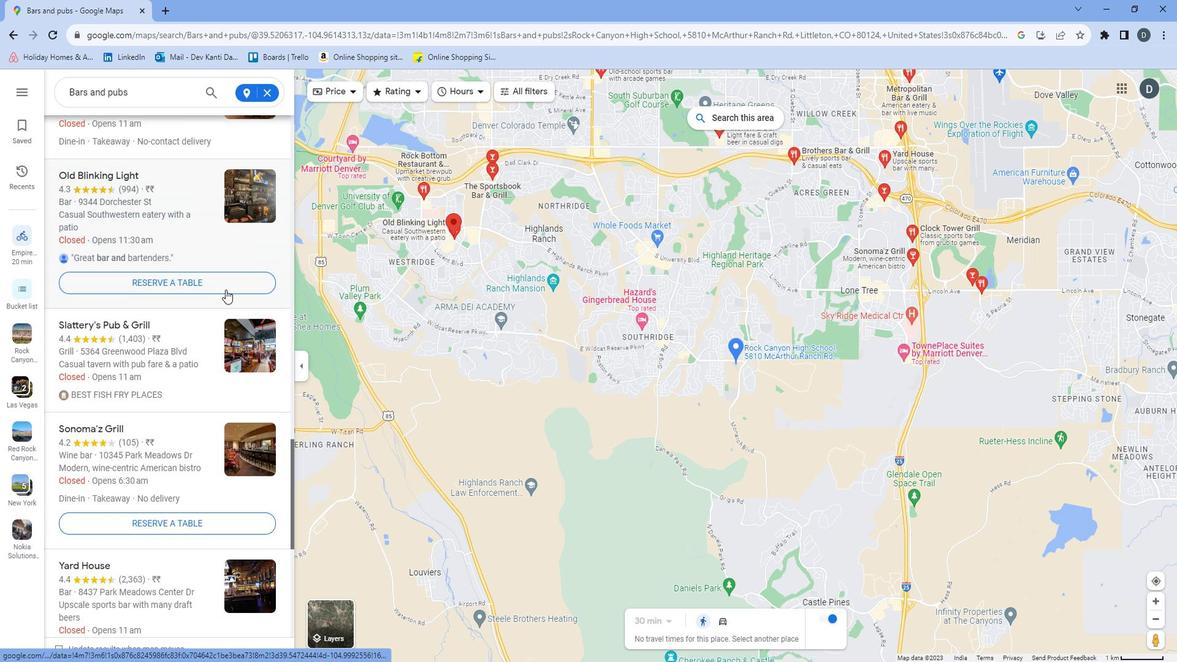 
Action: Mouse scrolled (236, 289) with delta (0, 0)
Screenshot: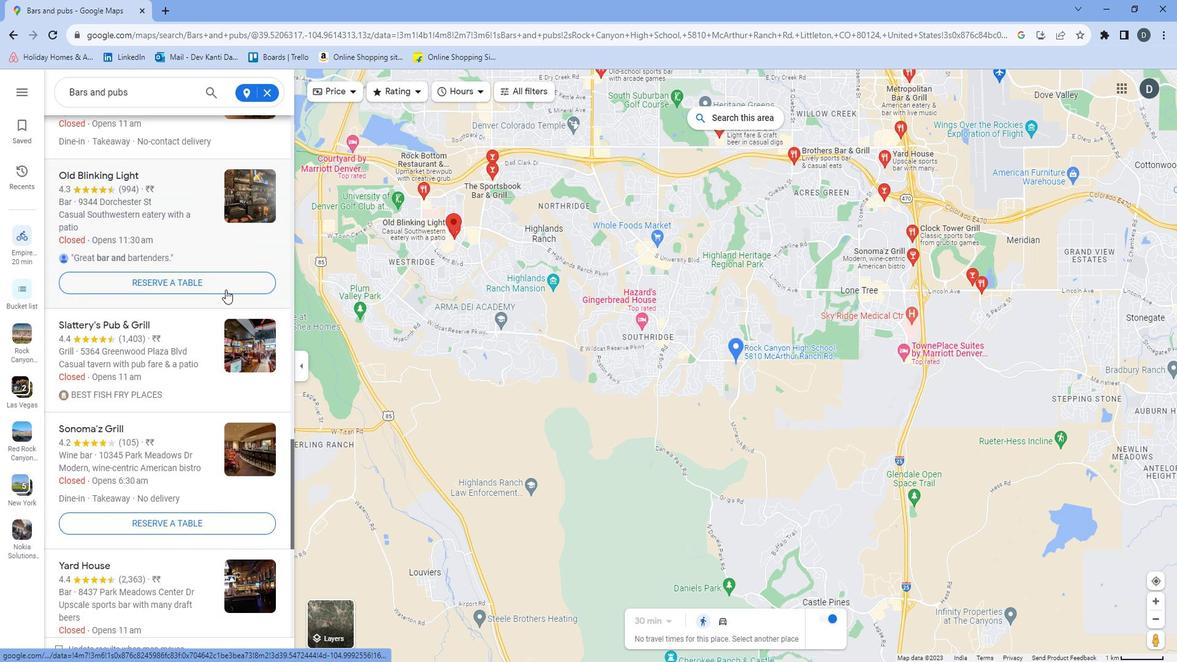 
Action: Mouse scrolled (236, 289) with delta (0, 0)
Screenshot: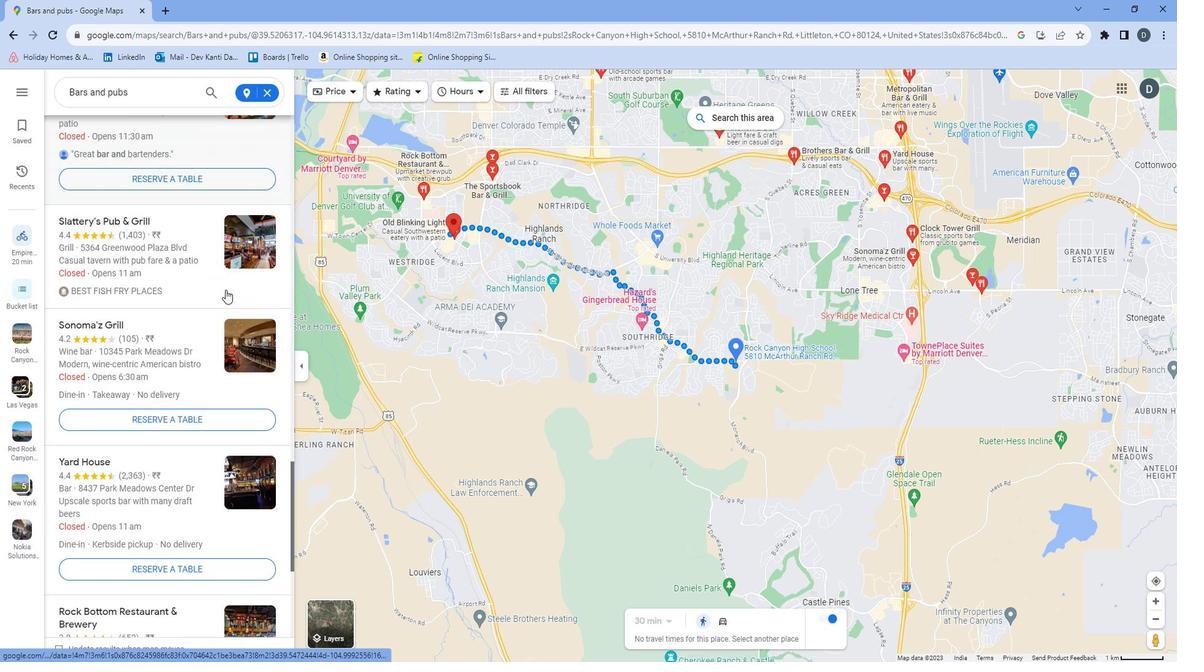 
Action: Mouse scrolled (236, 289) with delta (0, 0)
Screenshot: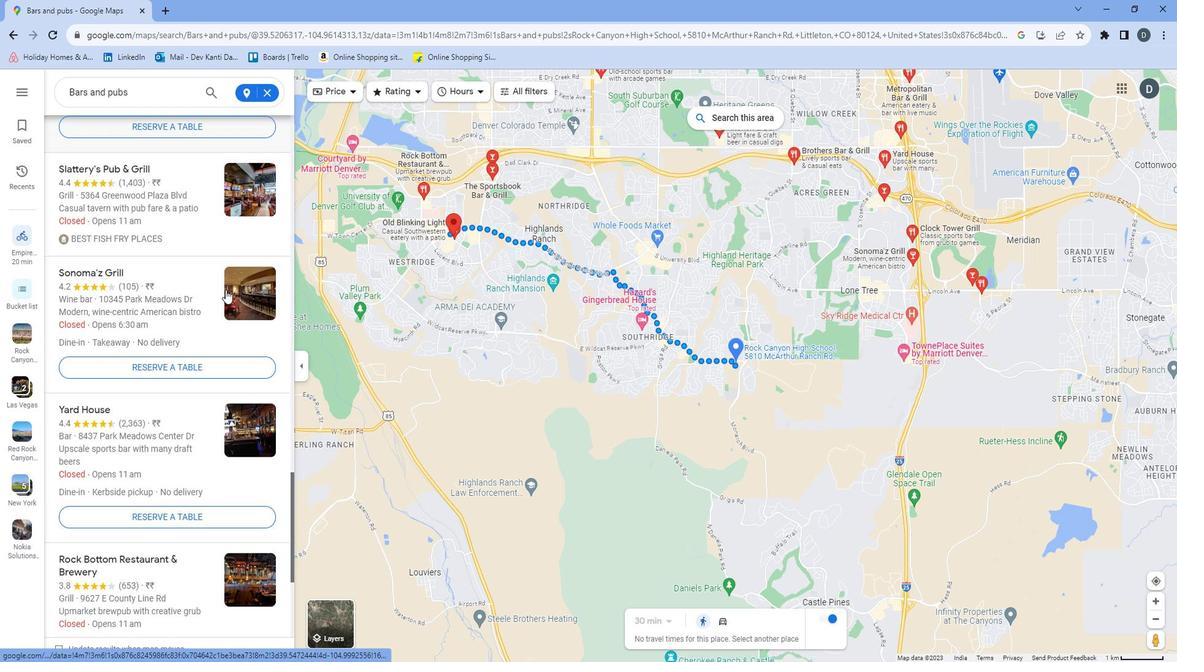 
Action: Mouse moved to (236, 290)
Screenshot: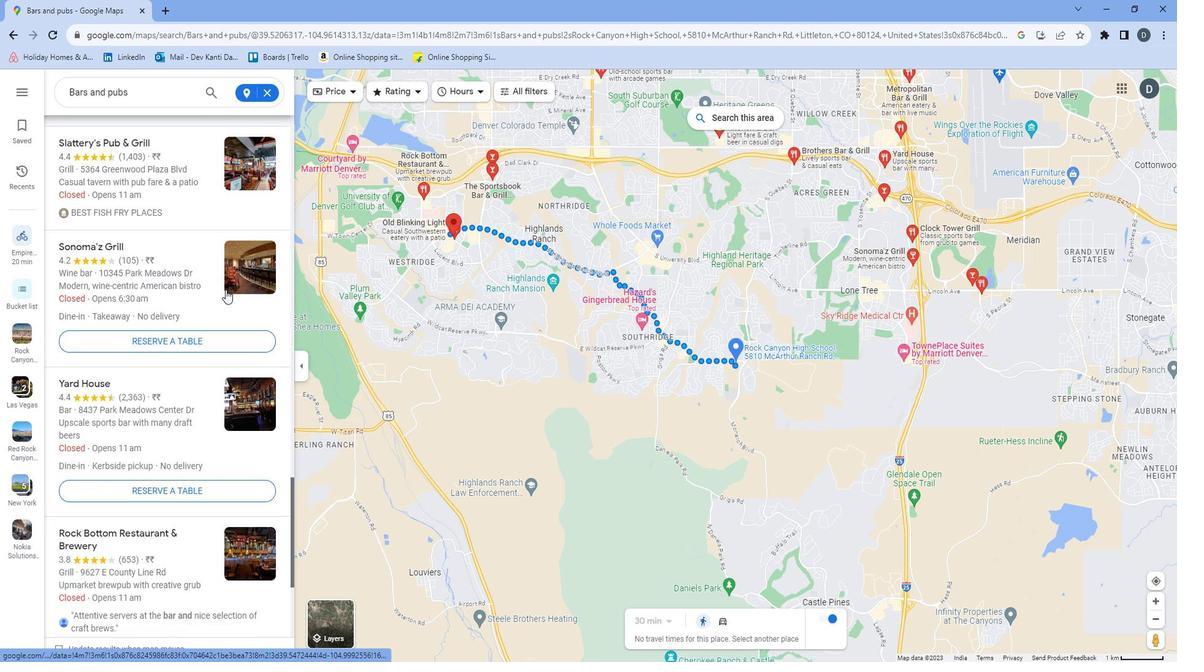
Action: Mouse scrolled (236, 290) with delta (0, 0)
Screenshot: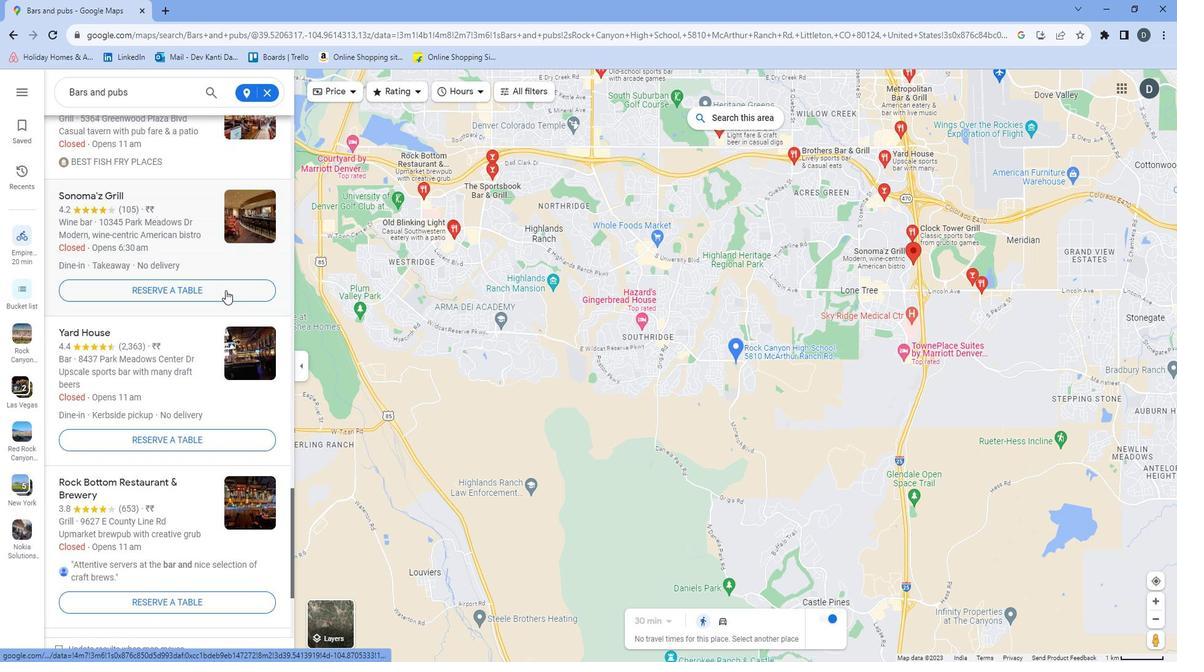
Action: Mouse scrolled (236, 290) with delta (0, 0)
Screenshot: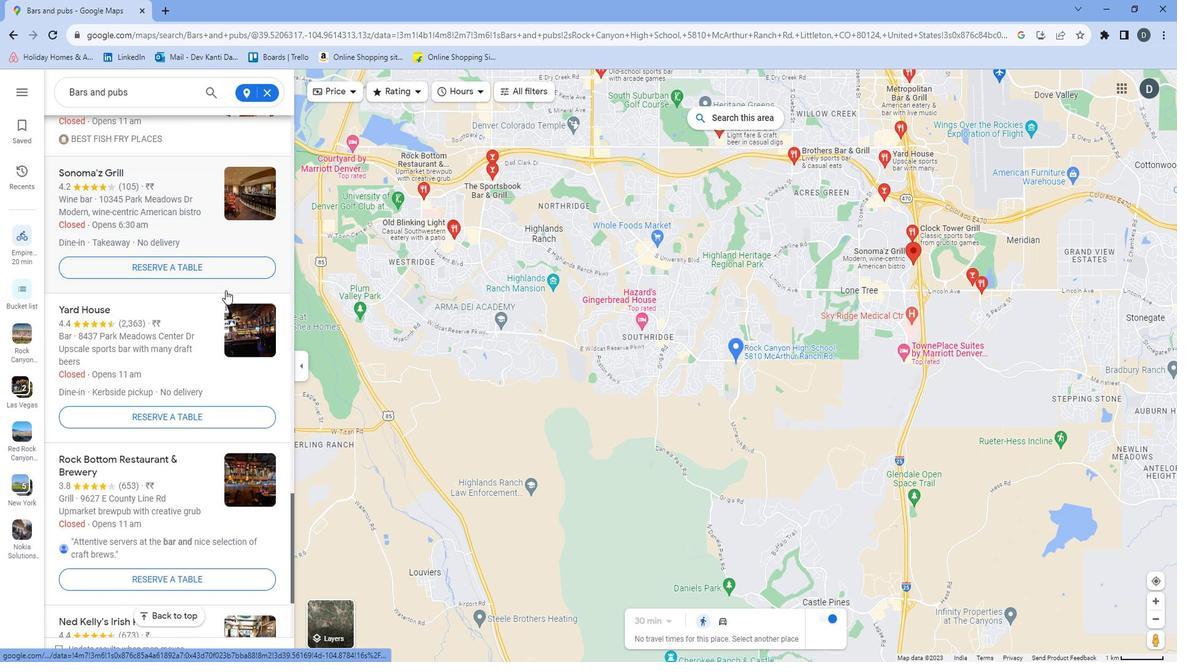 
Action: Mouse scrolled (236, 290) with delta (0, 0)
Screenshot: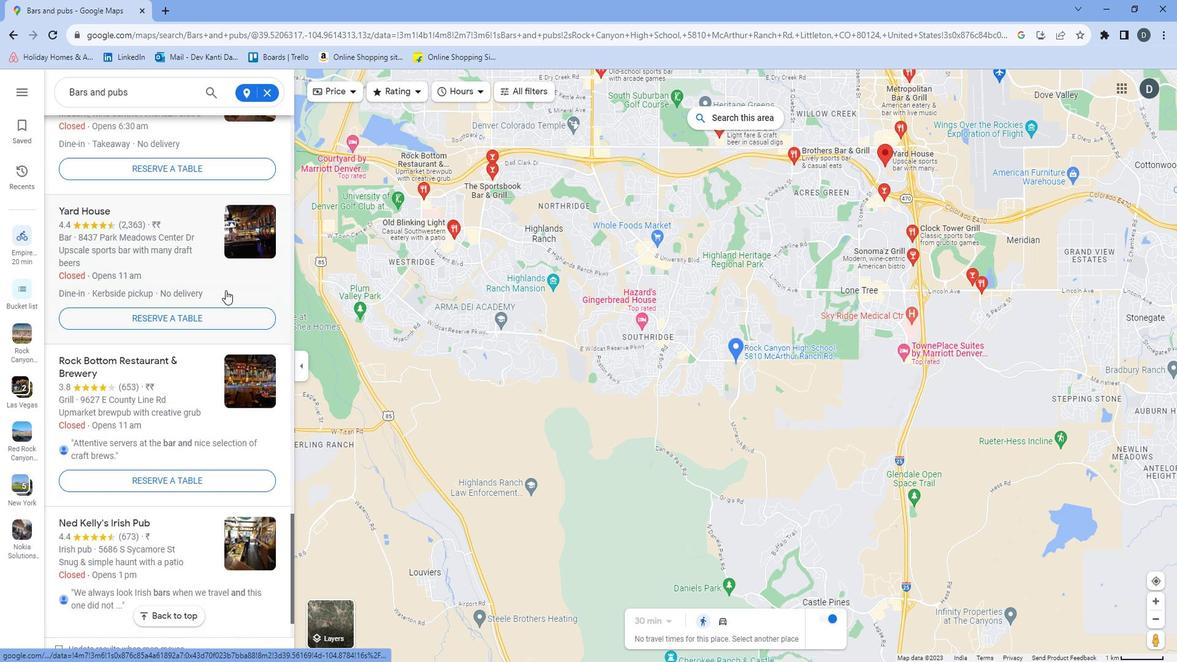 
Action: Mouse scrolled (236, 290) with delta (0, 0)
Screenshot: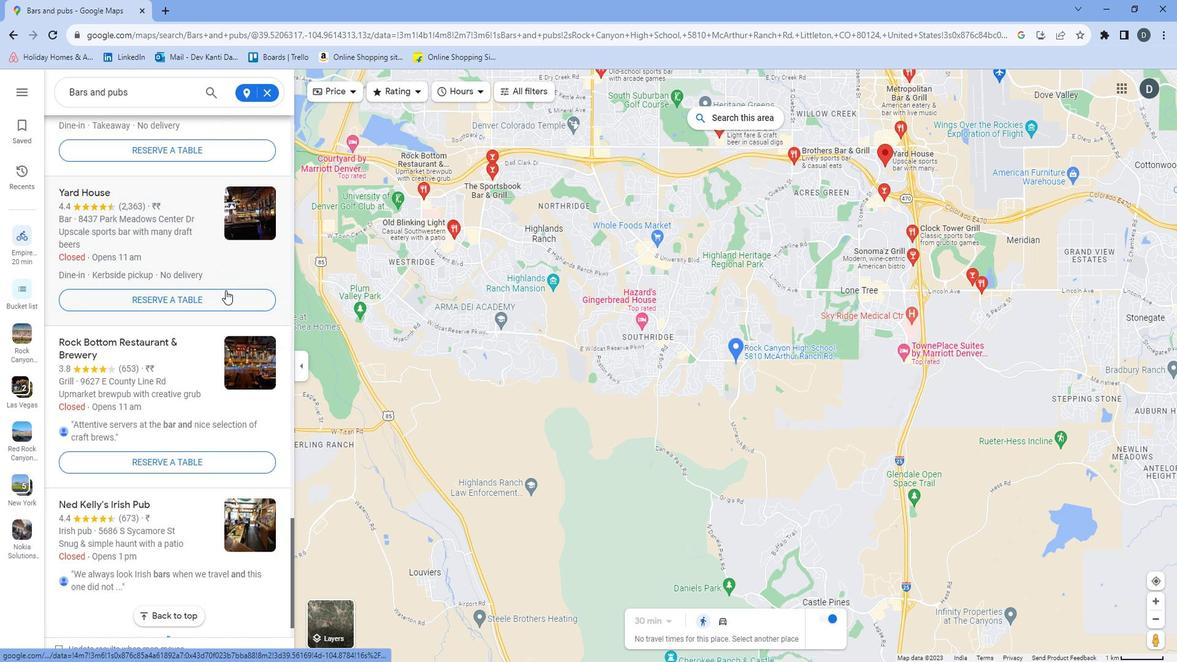 
Action: Mouse scrolled (236, 290) with delta (0, 0)
Screenshot: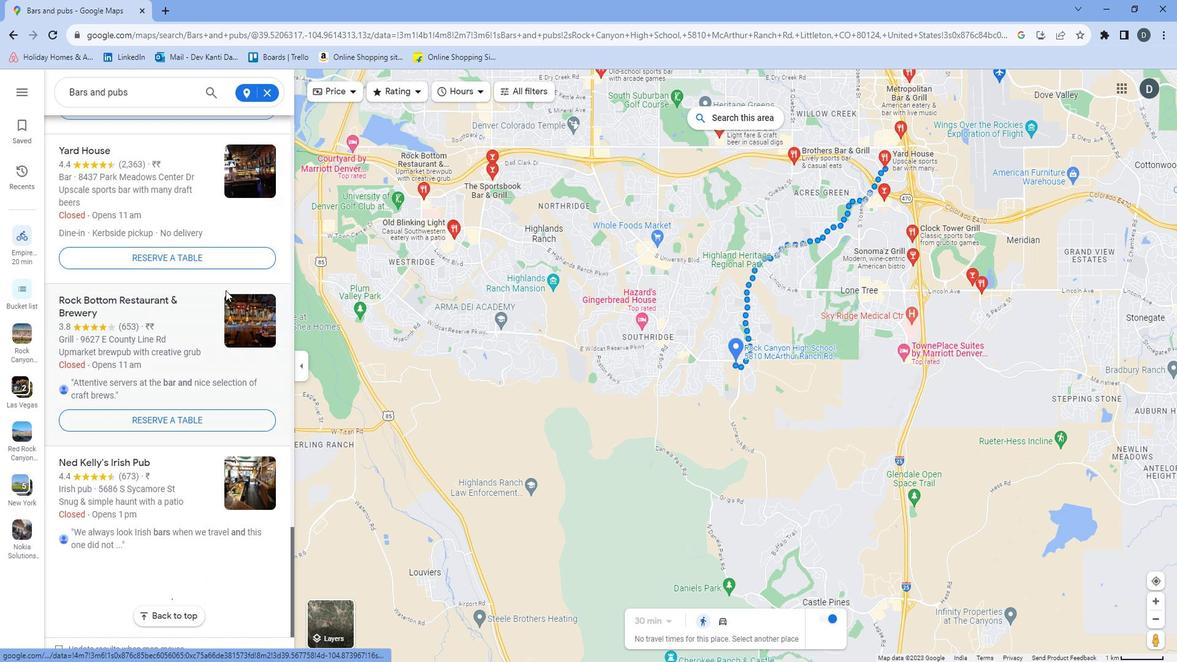 
Action: Mouse scrolled (236, 290) with delta (0, 0)
Screenshot: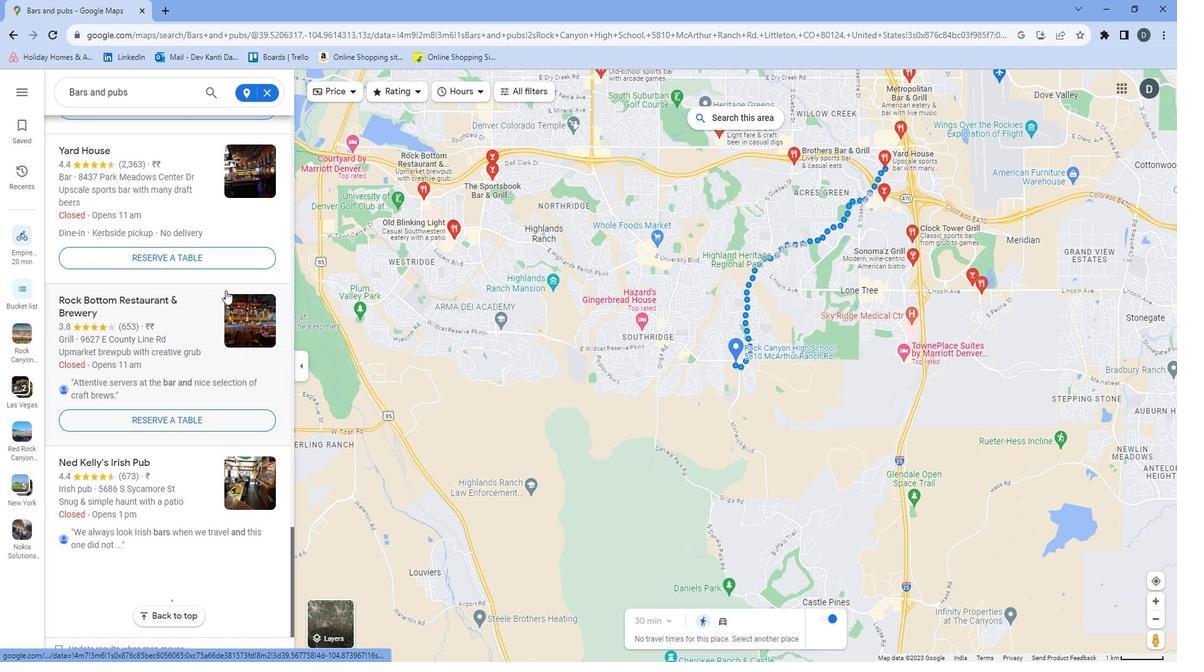 
Action: Mouse moved to (236, 291)
Screenshot: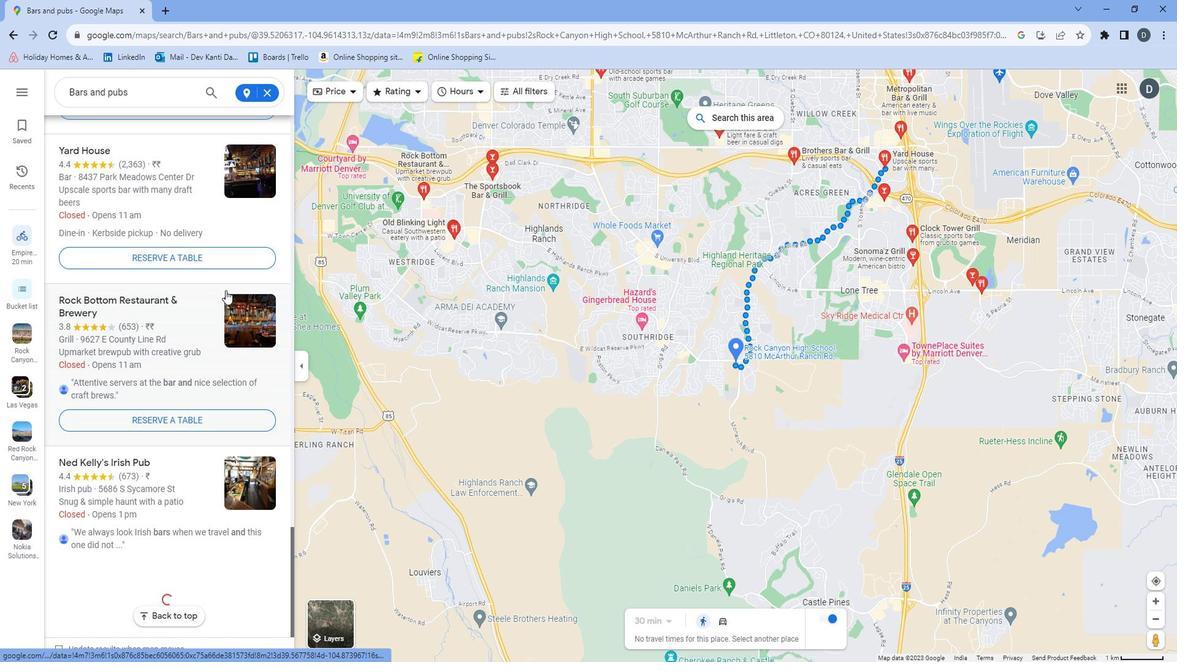 
Action: Mouse scrolled (236, 290) with delta (0, 0)
Screenshot: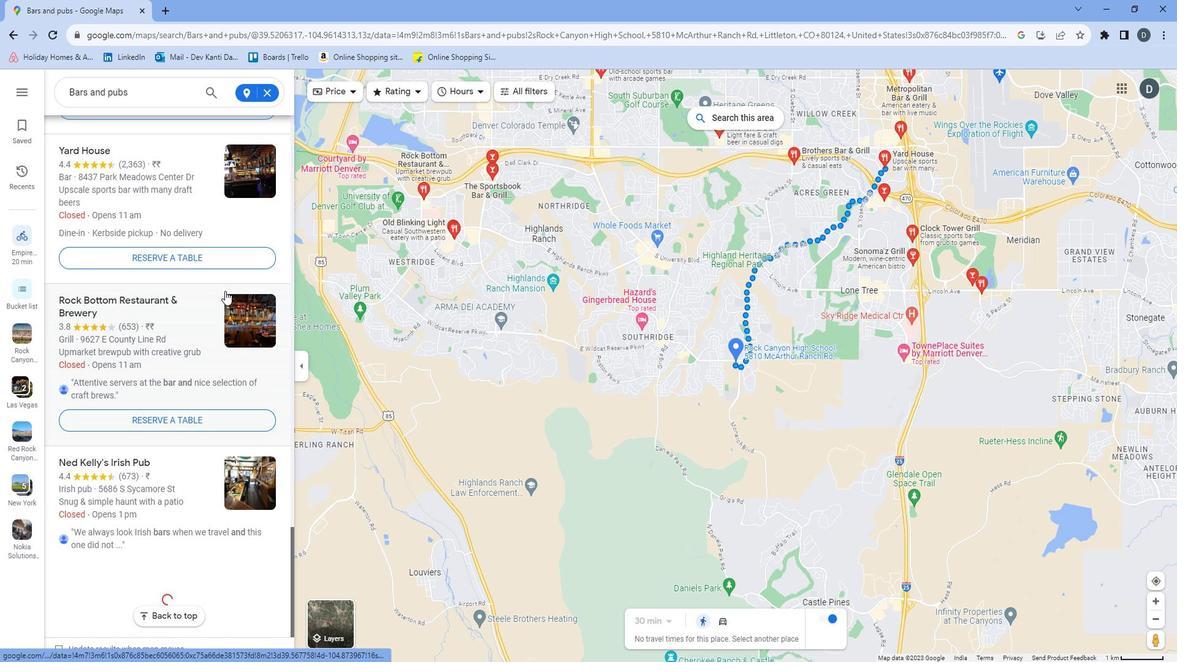 
Action: Mouse scrolled (236, 290) with delta (0, 0)
Screenshot: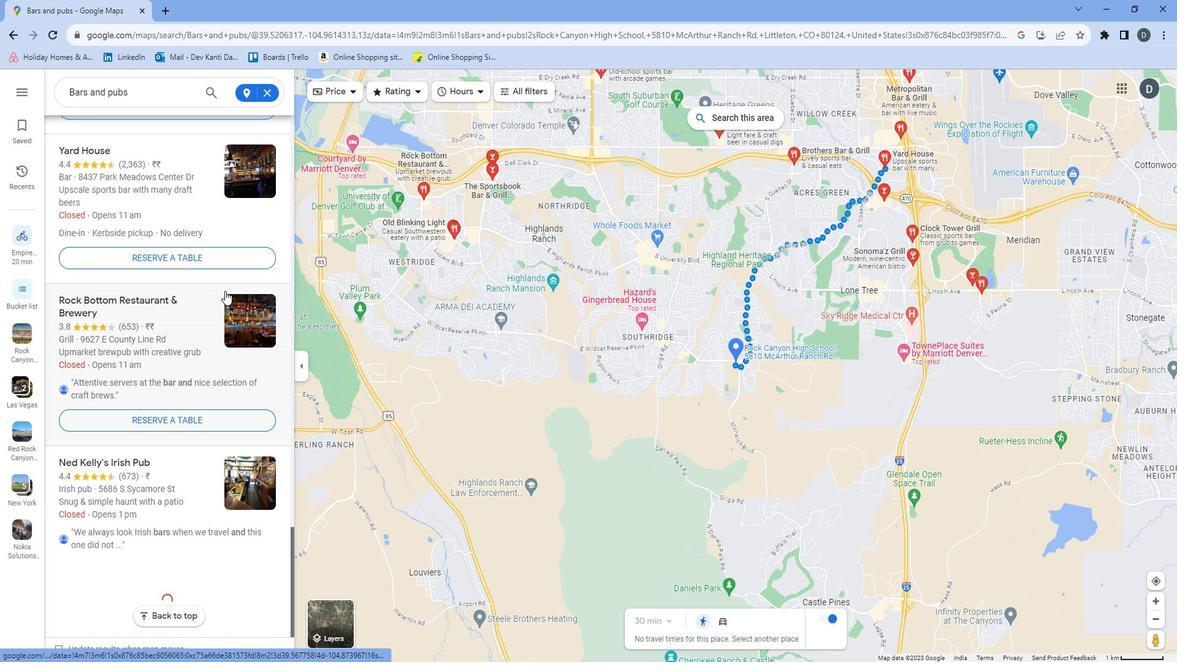 
Action: Mouse scrolled (236, 290) with delta (0, 0)
Screenshot: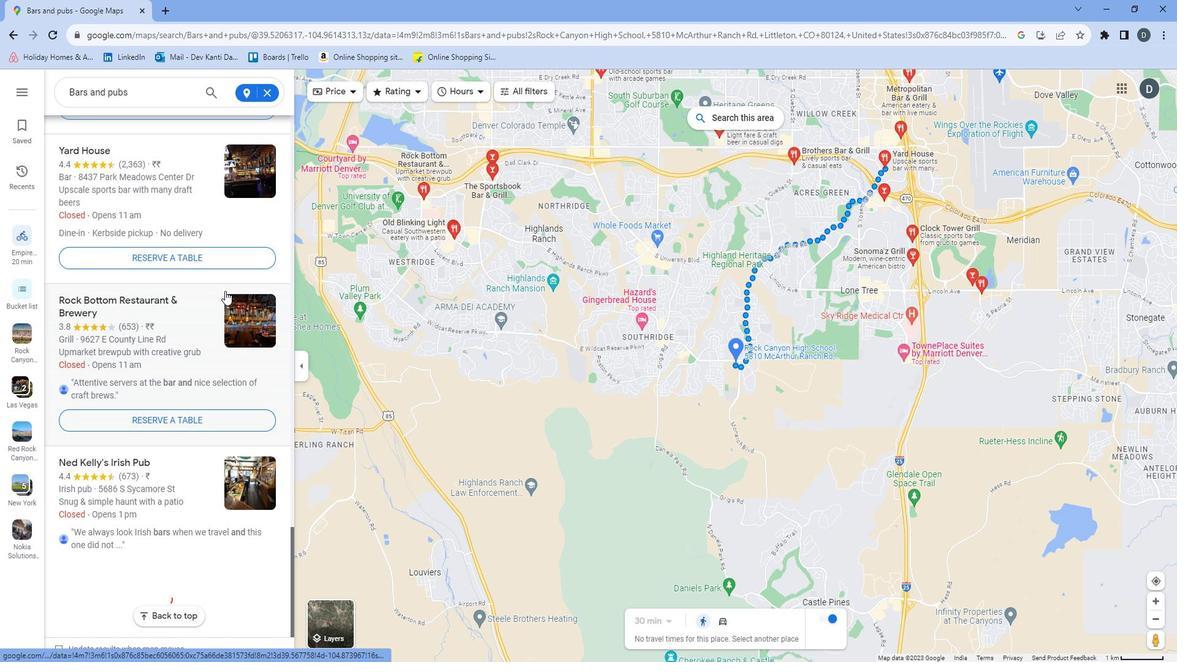 
Action: Mouse scrolled (236, 290) with delta (0, 0)
Screenshot: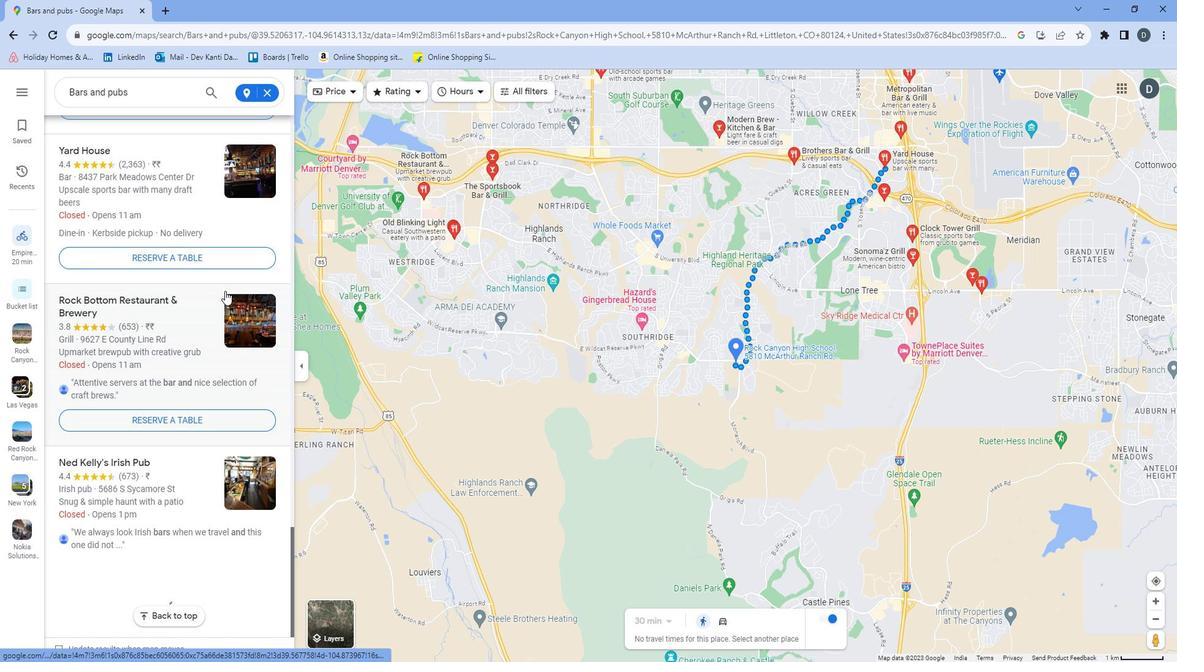 
Action: Mouse moved to (227, 393)
Screenshot: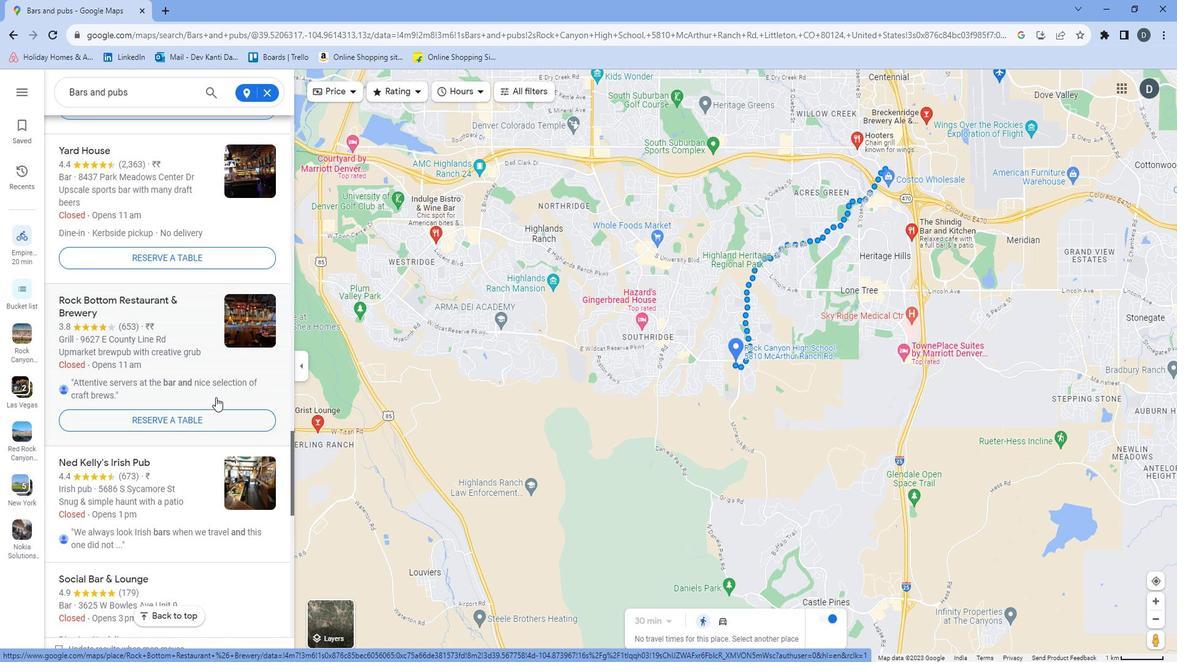 
Action: Mouse scrolled (227, 393) with delta (0, 0)
Screenshot: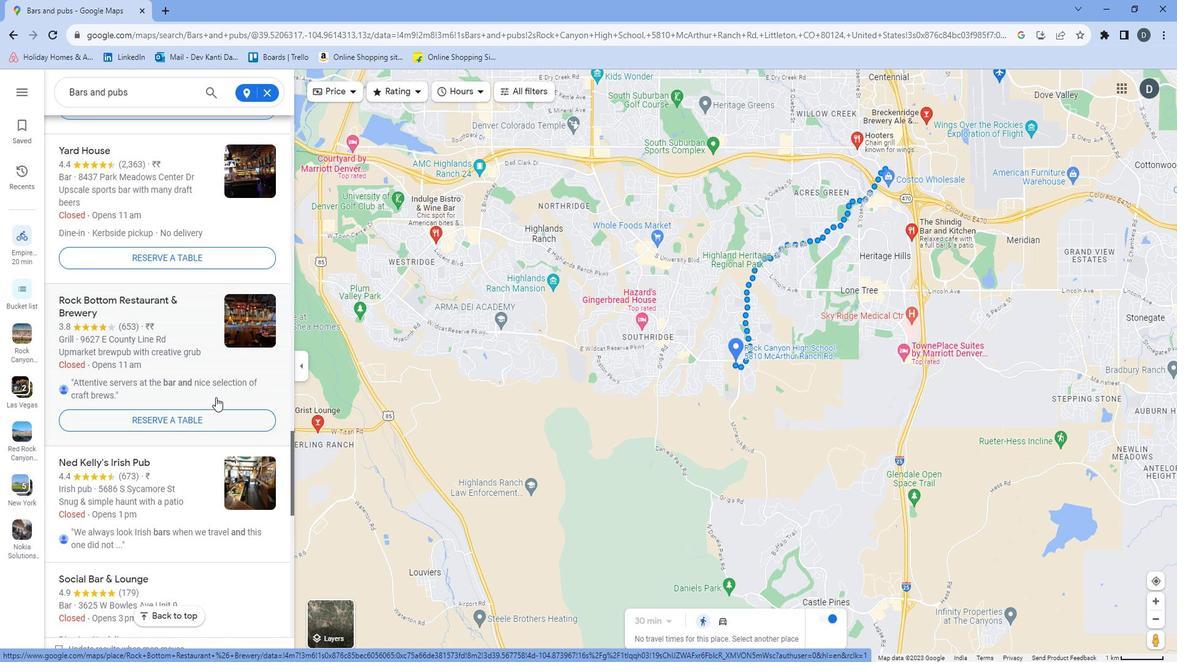 
Action: Mouse moved to (227, 391)
Screenshot: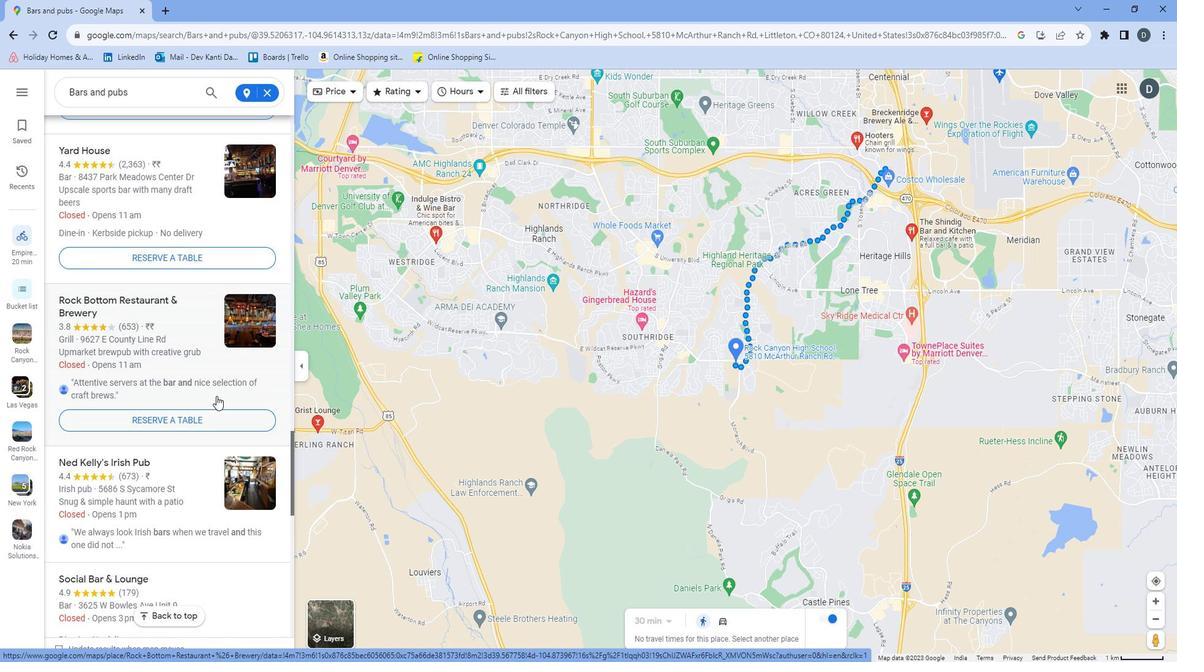 
Action: Mouse scrolled (227, 390) with delta (0, 0)
Screenshot: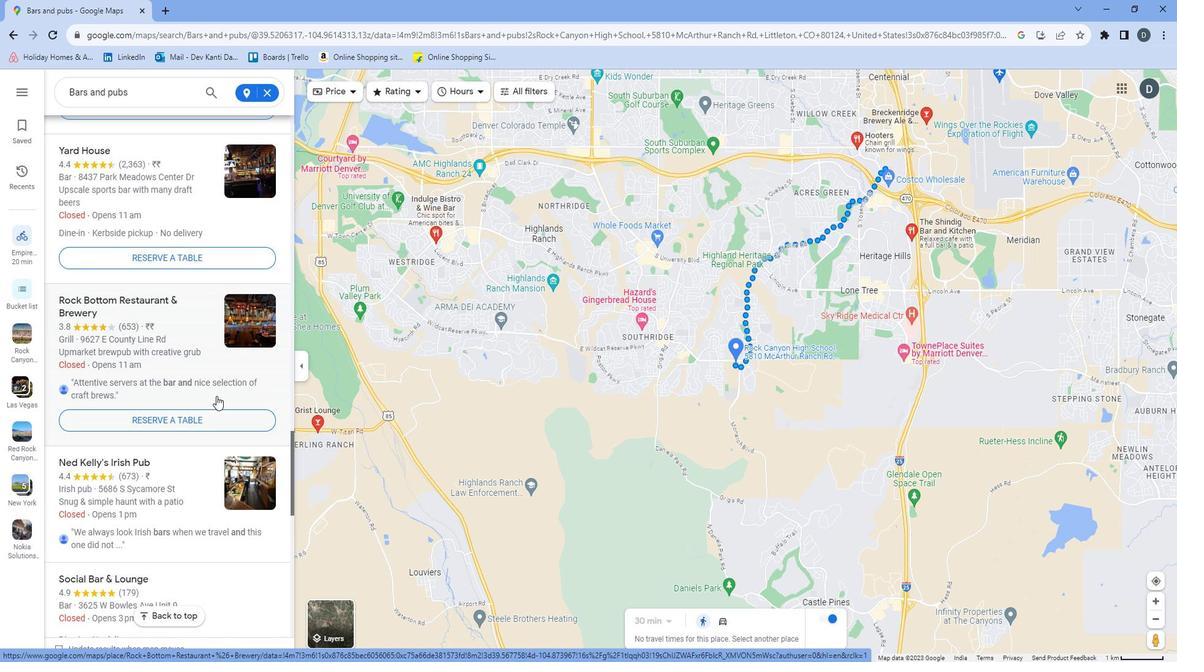 
Action: Mouse moved to (227, 390)
Screenshot: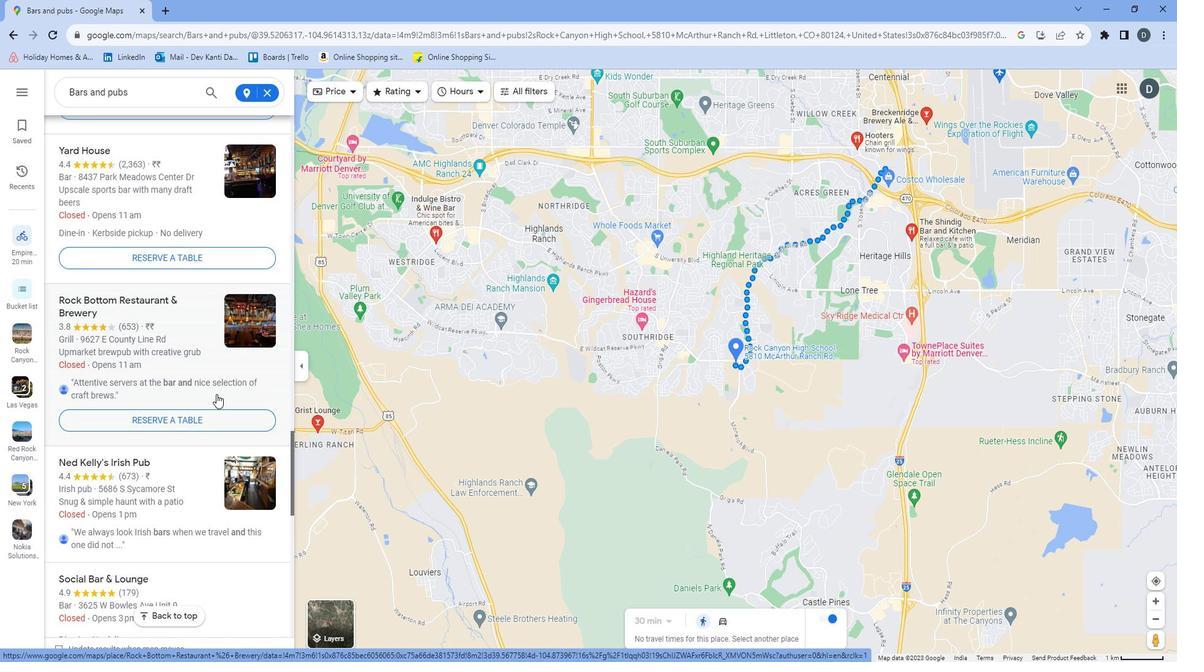 
Action: Mouse scrolled (227, 389) with delta (0, 0)
Screenshot: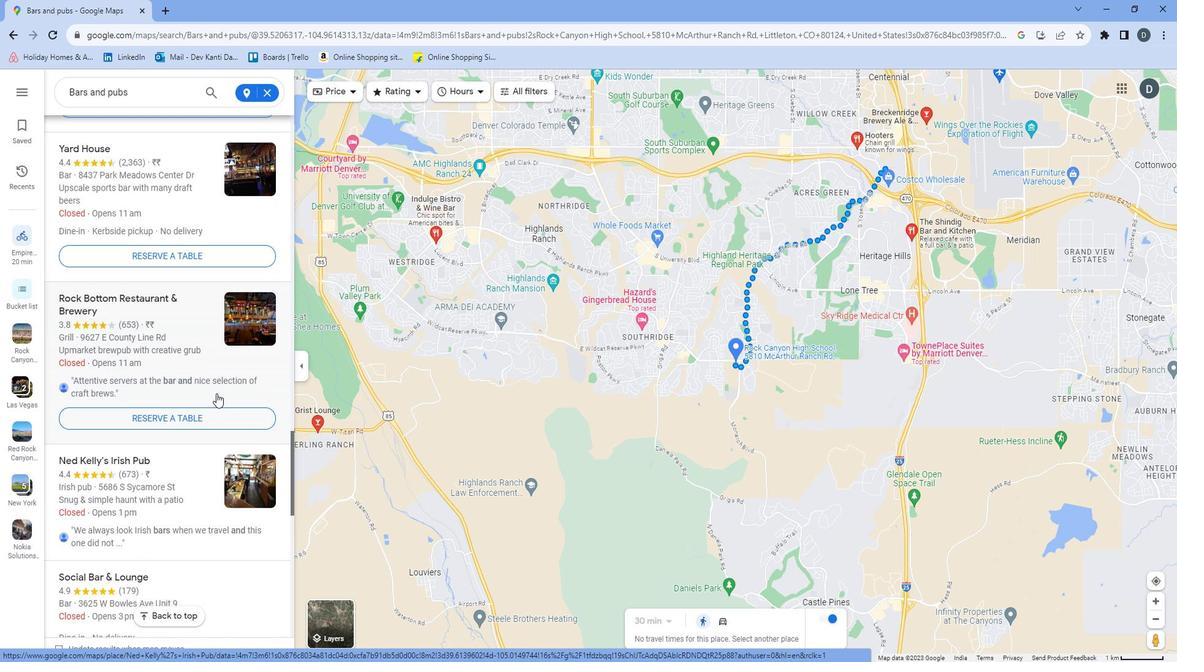 
Action: Mouse moved to (228, 388)
Screenshot: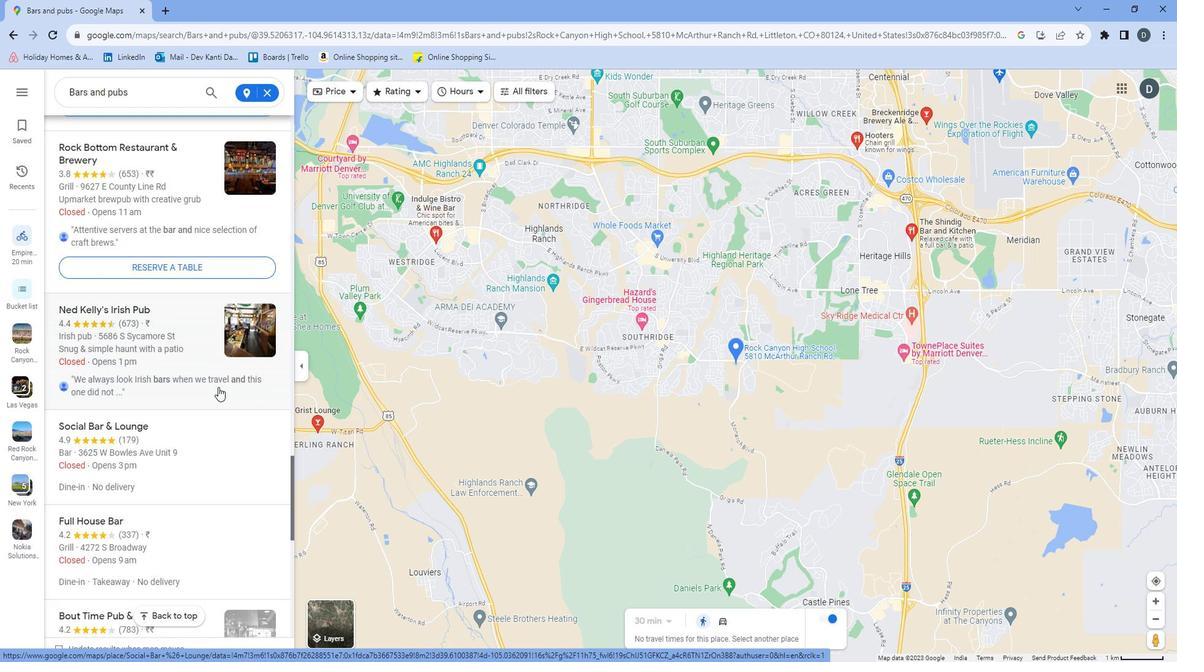 
Action: Mouse scrolled (228, 387) with delta (0, 0)
Screenshot: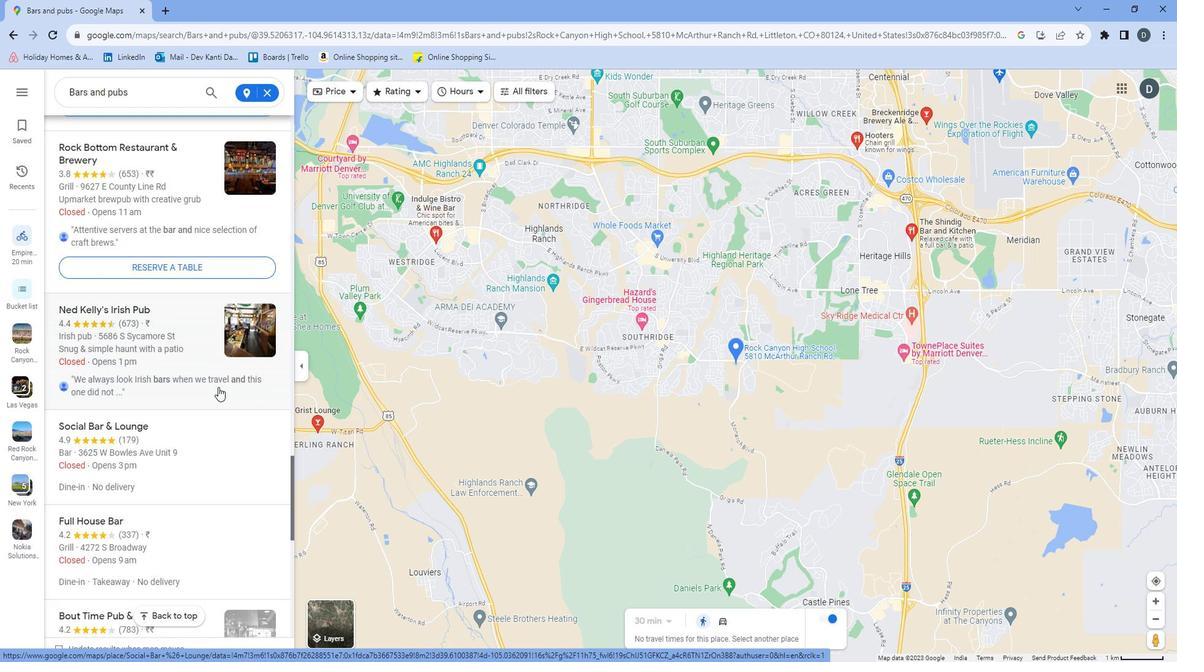
Action: Mouse moved to (231, 379)
Screenshot: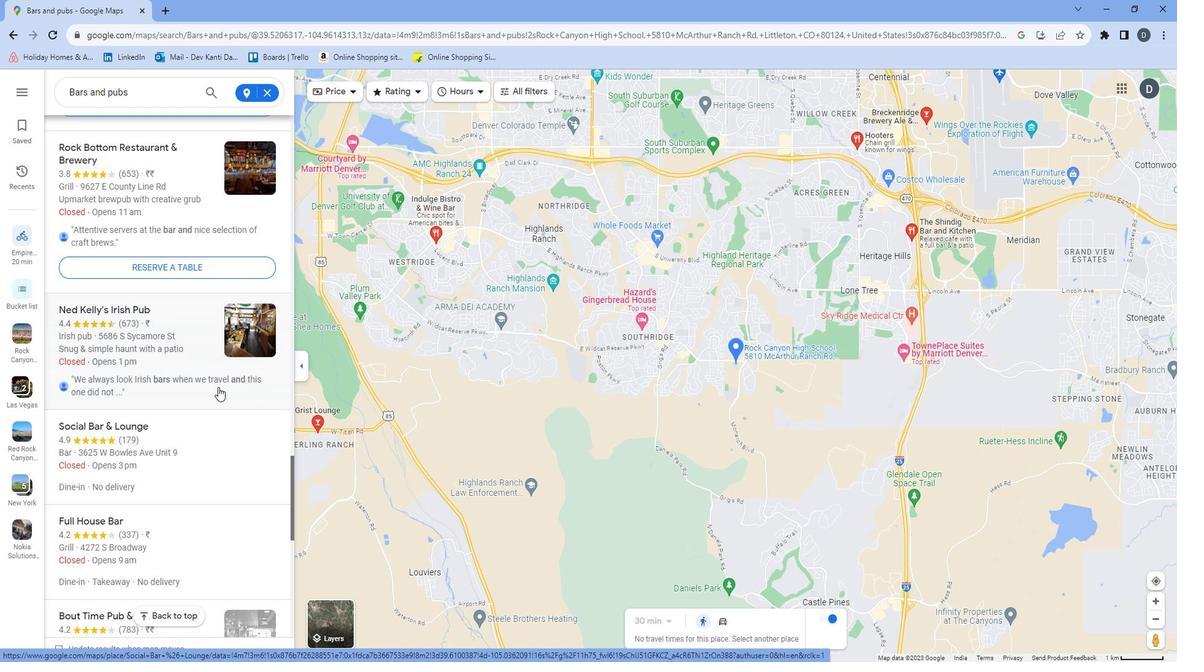 
Action: Mouse scrolled (231, 379) with delta (0, 0)
Screenshot: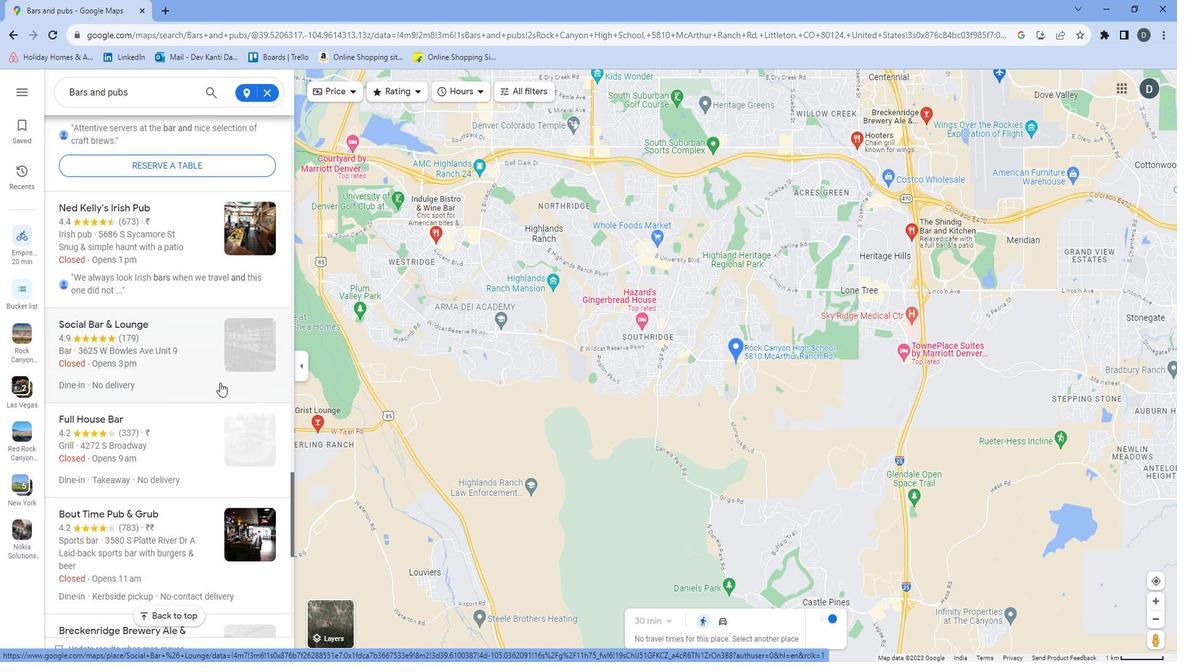 
Action: Mouse scrolled (231, 379) with delta (0, 0)
Screenshot: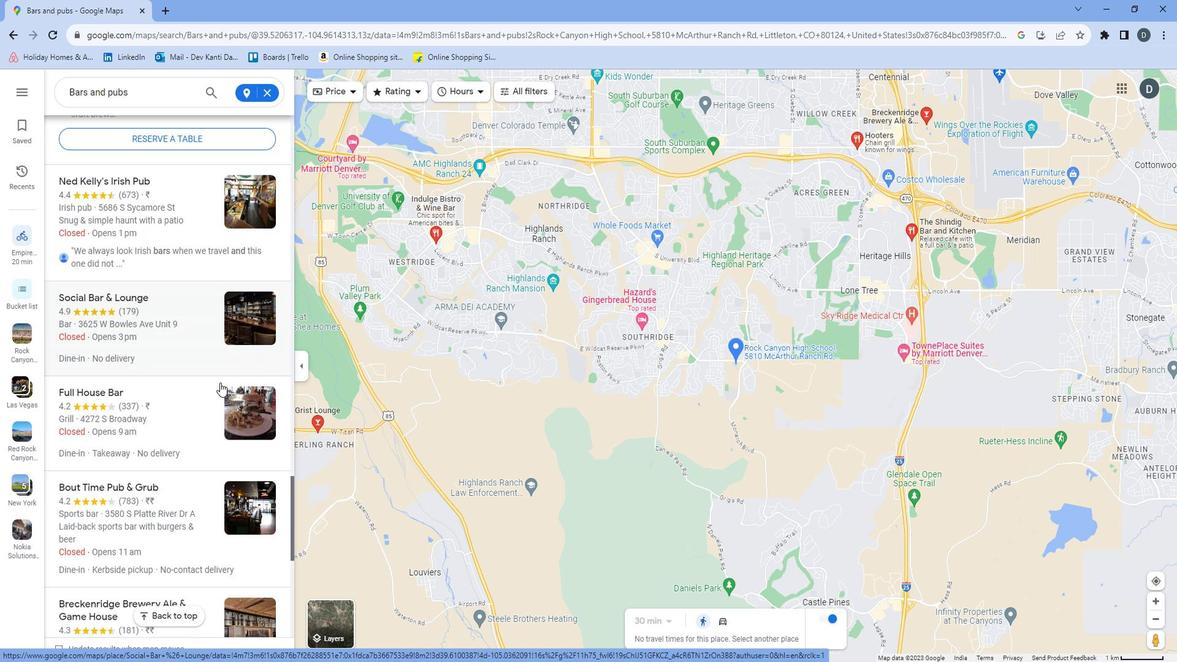 
Action: Mouse scrolled (231, 379) with delta (0, 0)
Screenshot: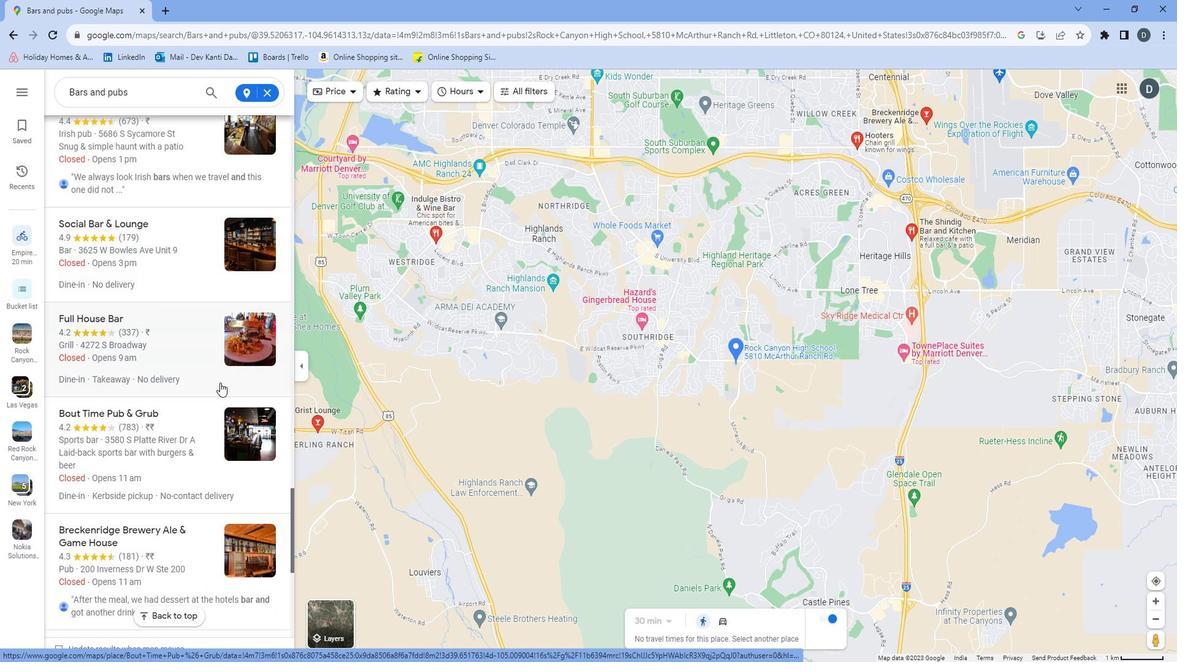 
Action: Mouse scrolled (231, 379) with delta (0, 0)
Screenshot: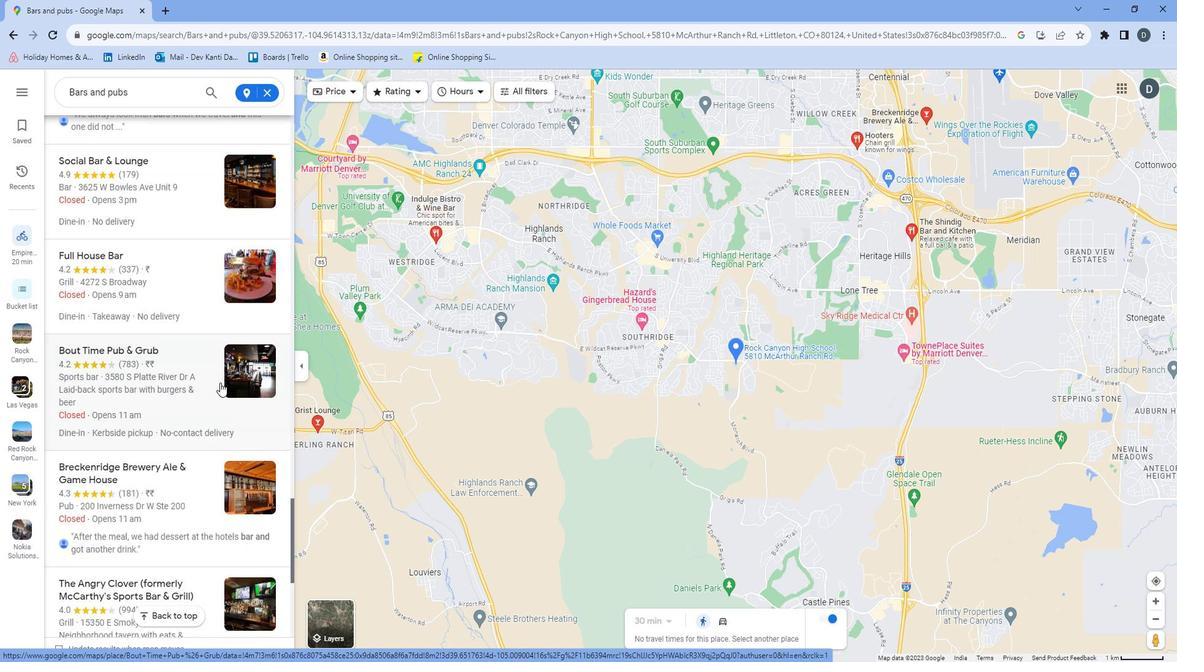 
Action: Mouse moved to (232, 378)
Screenshot: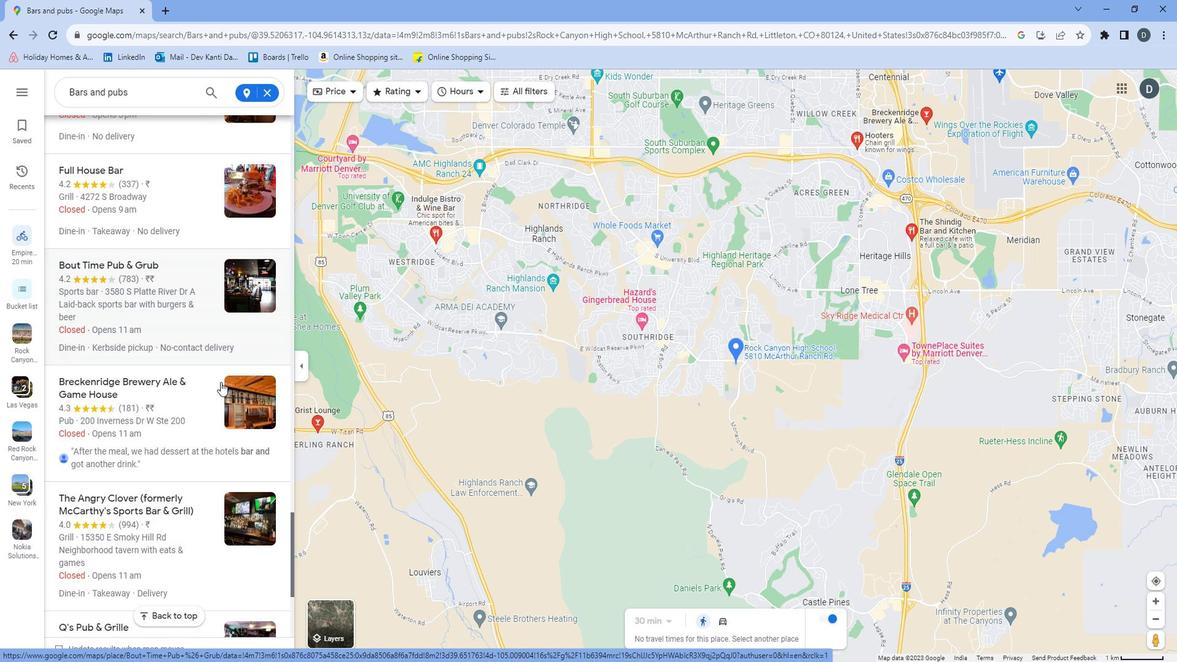 
Action: Mouse scrolled (232, 377) with delta (0, 0)
Screenshot: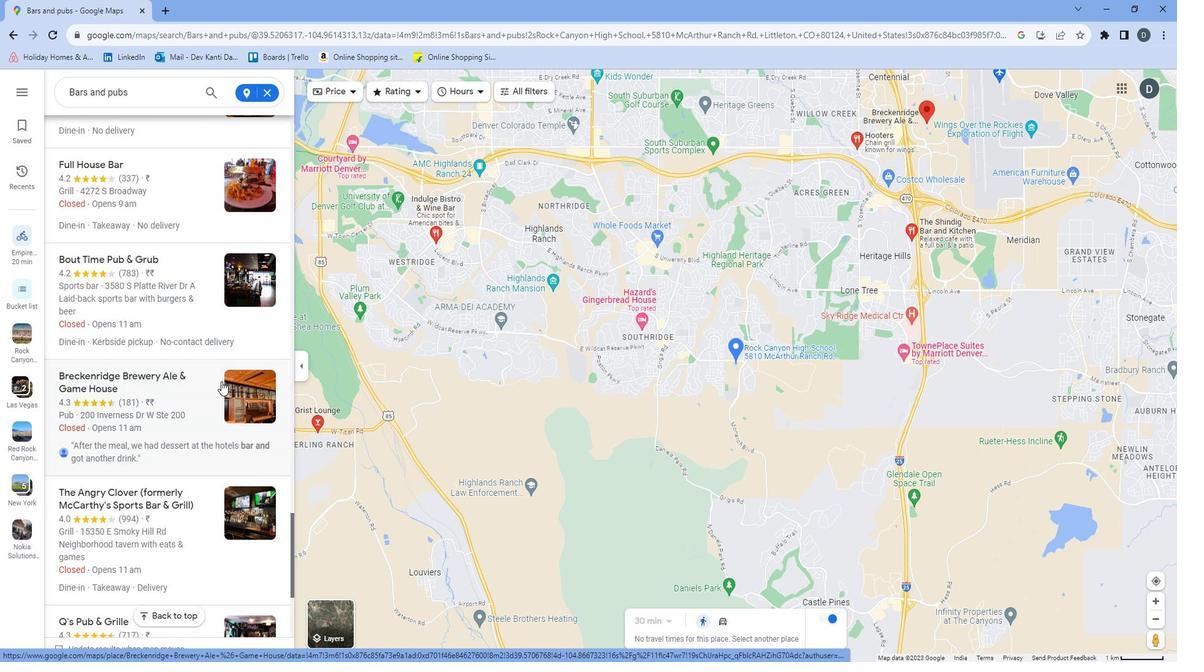 
Action: Mouse scrolled (232, 377) with delta (0, 0)
Screenshot: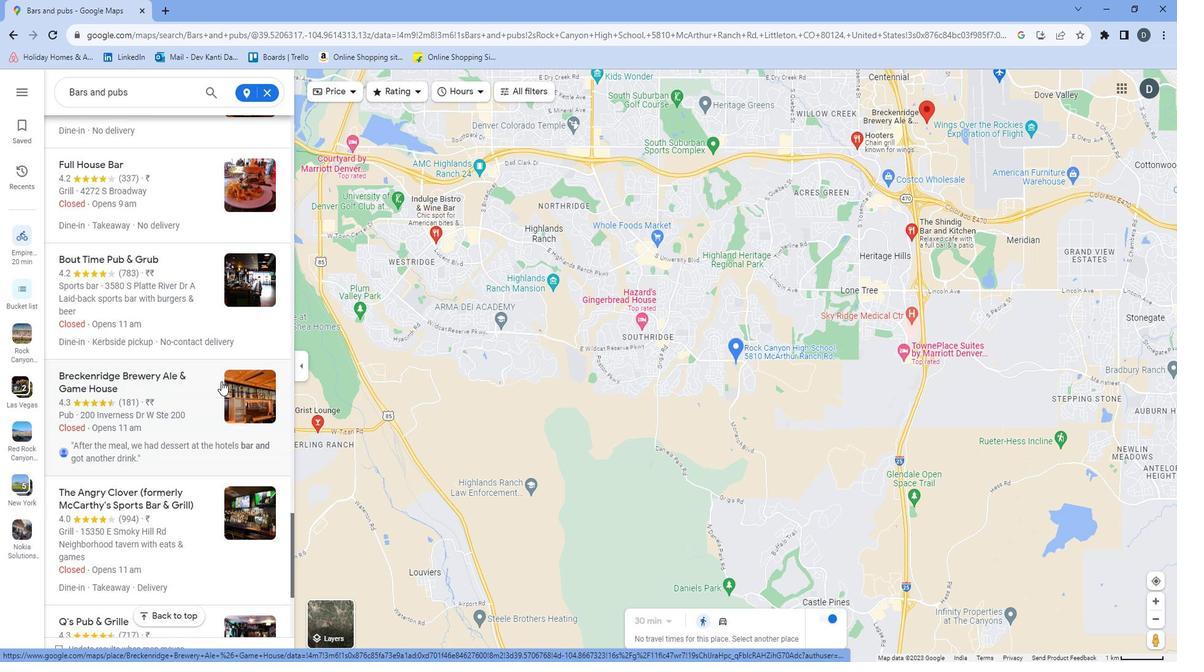 
Action: Mouse scrolled (232, 377) with delta (0, 0)
Screenshot: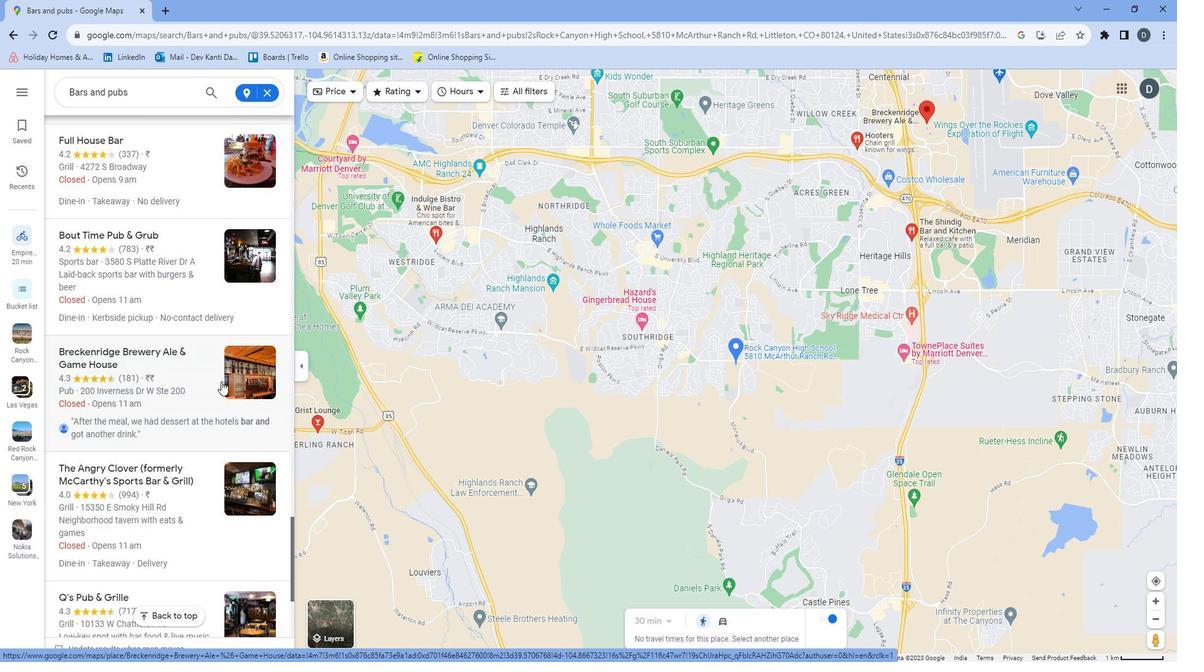 
Action: Mouse scrolled (232, 377) with delta (0, 0)
Screenshot: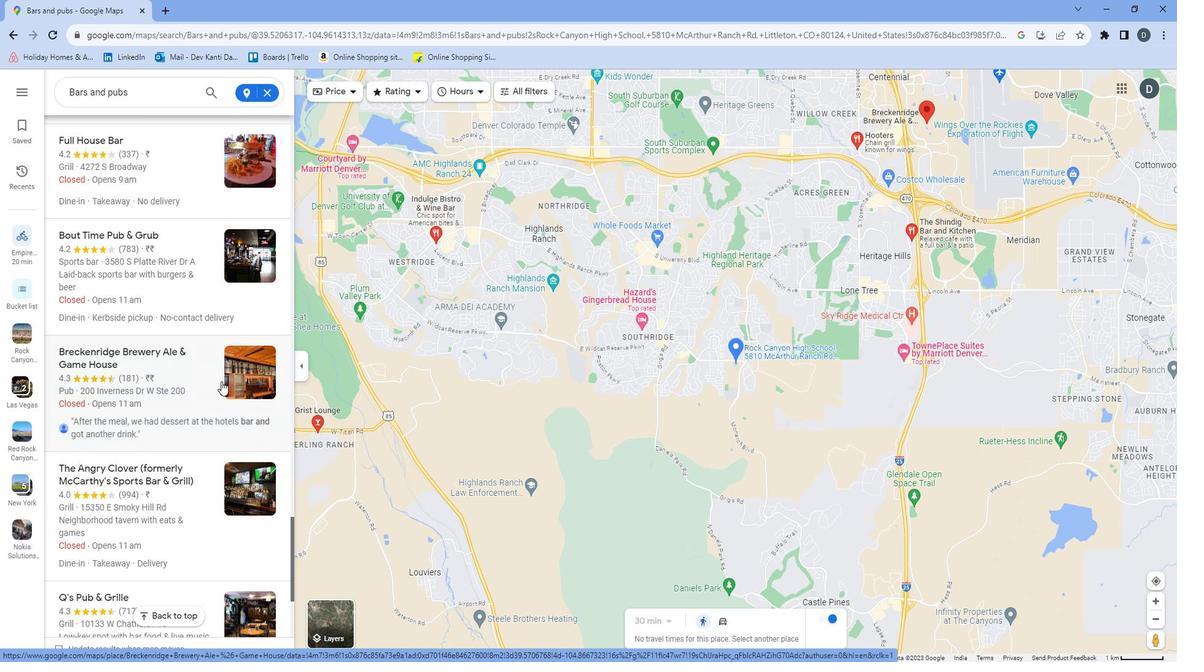 
Action: Mouse scrolled (232, 377) with delta (0, 0)
Screenshot: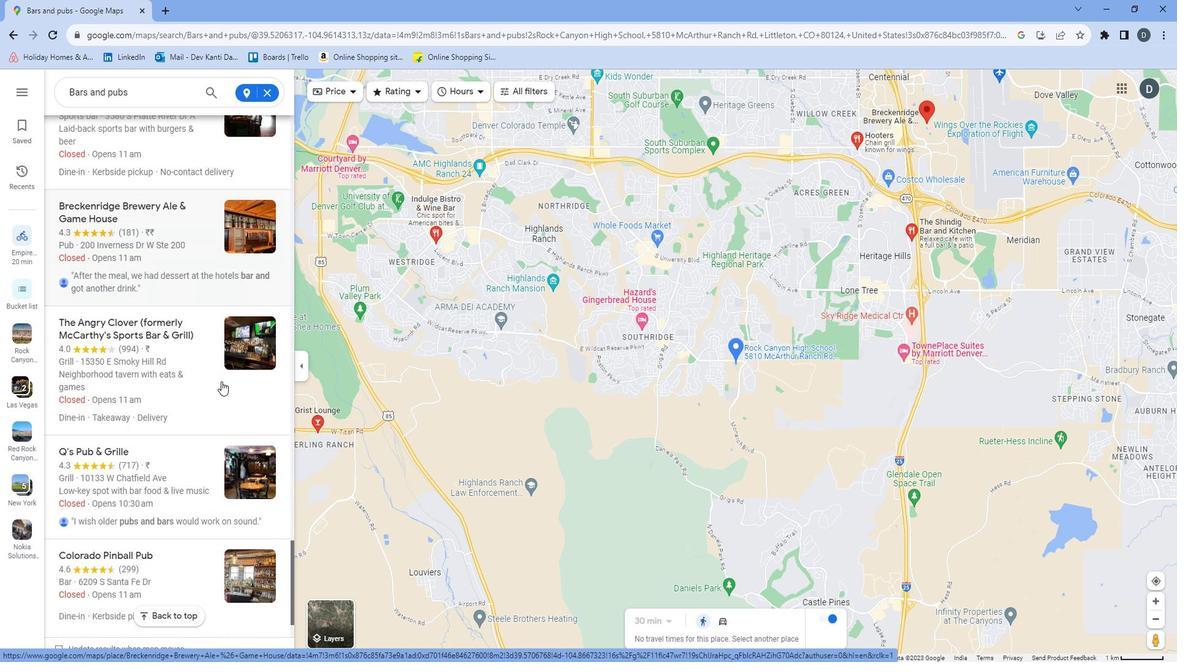
Action: Mouse moved to (232, 378)
Screenshot: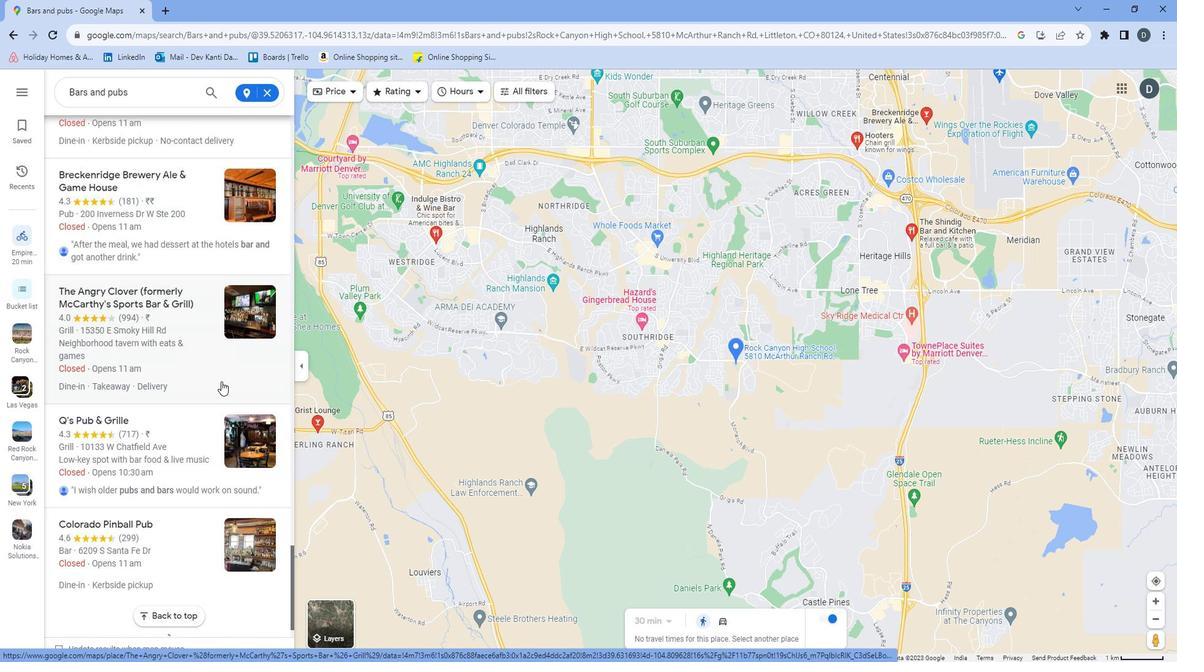 
